 Task: Create a task  Implement a new remote access system for a company's employees , assign it to team member softage.1@softage.net in the project AgileHaven and update the status of the task to  On Track  , set the priority of the task to High
Action: Mouse moved to (96, 74)
Screenshot: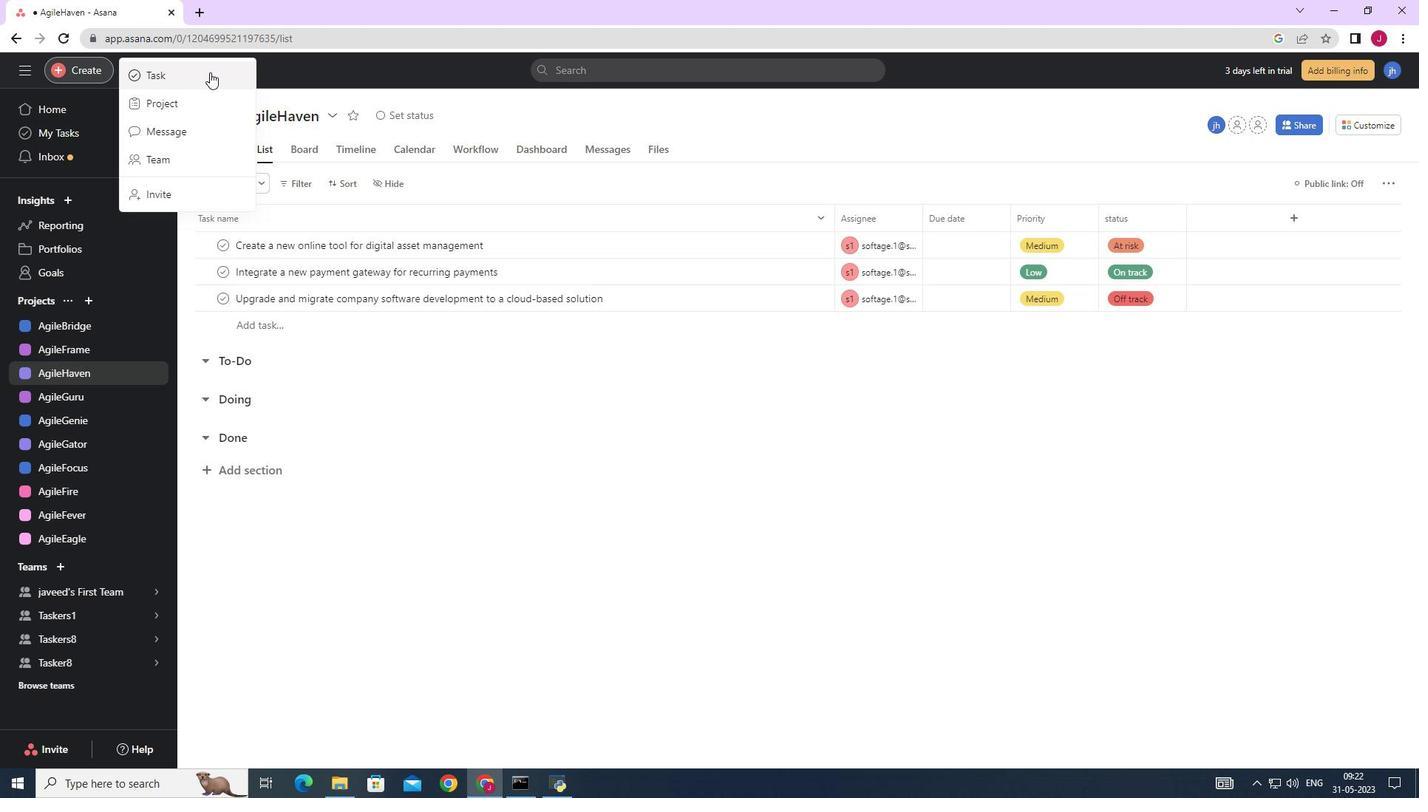 
Action: Mouse pressed left at (96, 74)
Screenshot: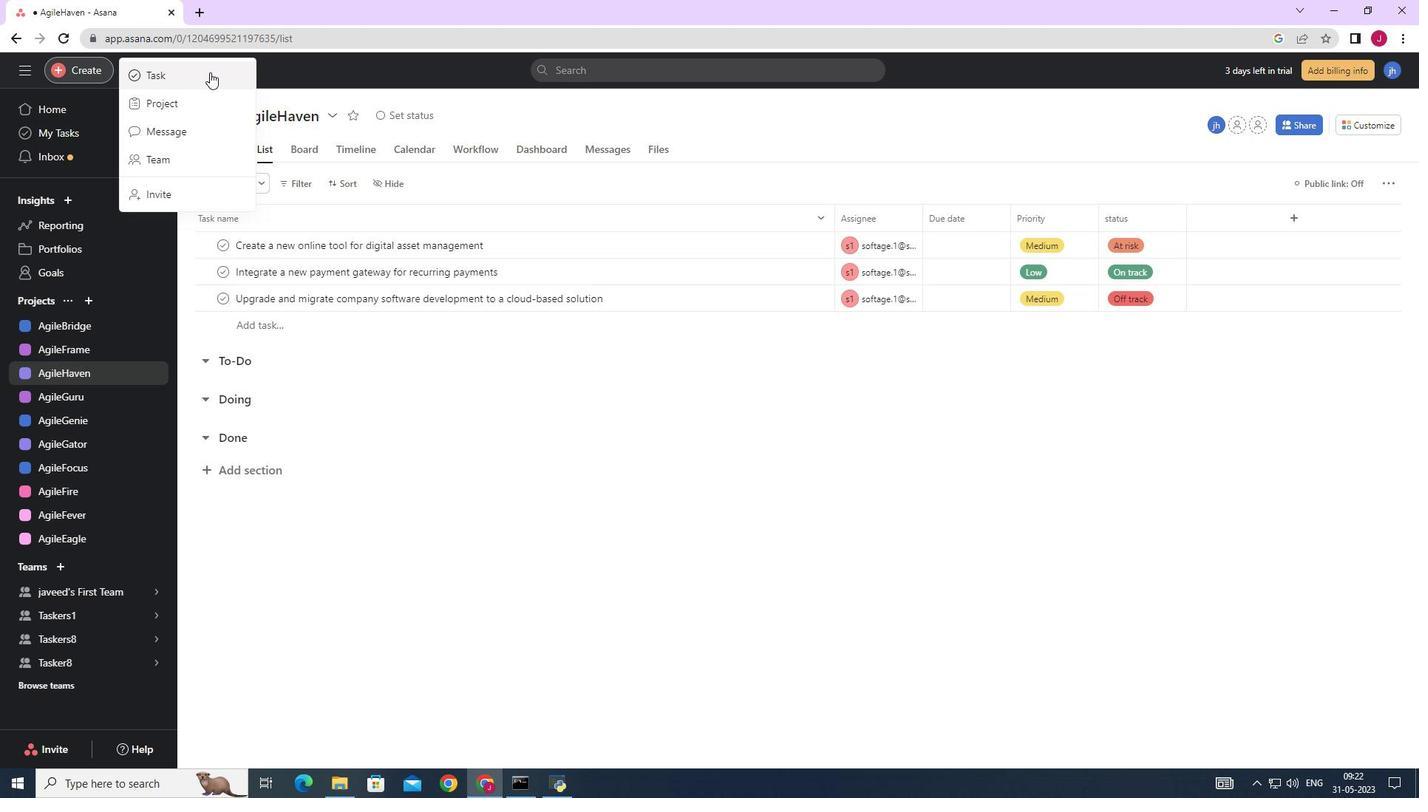 
Action: Mouse moved to (209, 72)
Screenshot: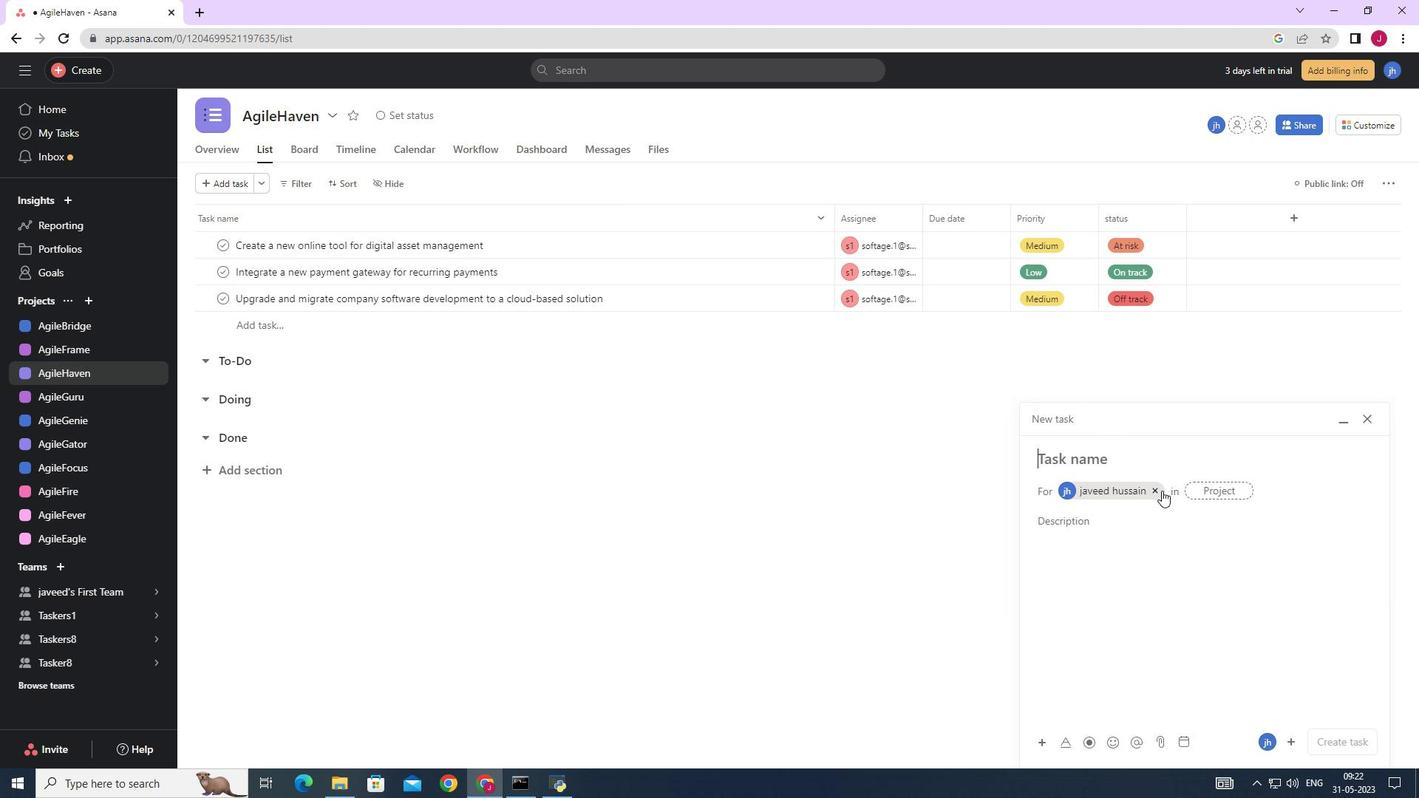 
Action: Mouse pressed left at (209, 72)
Screenshot: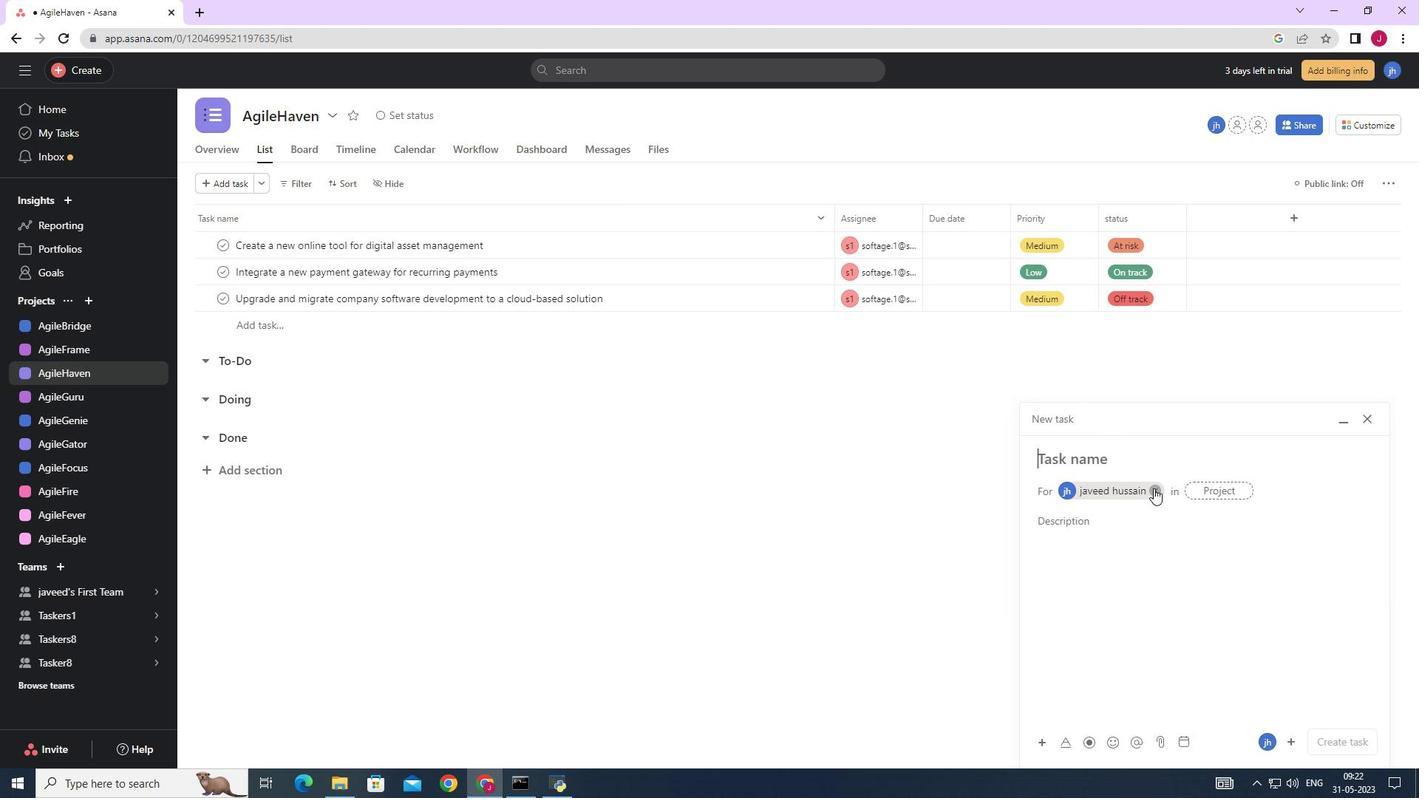 
Action: Mouse moved to (1153, 488)
Screenshot: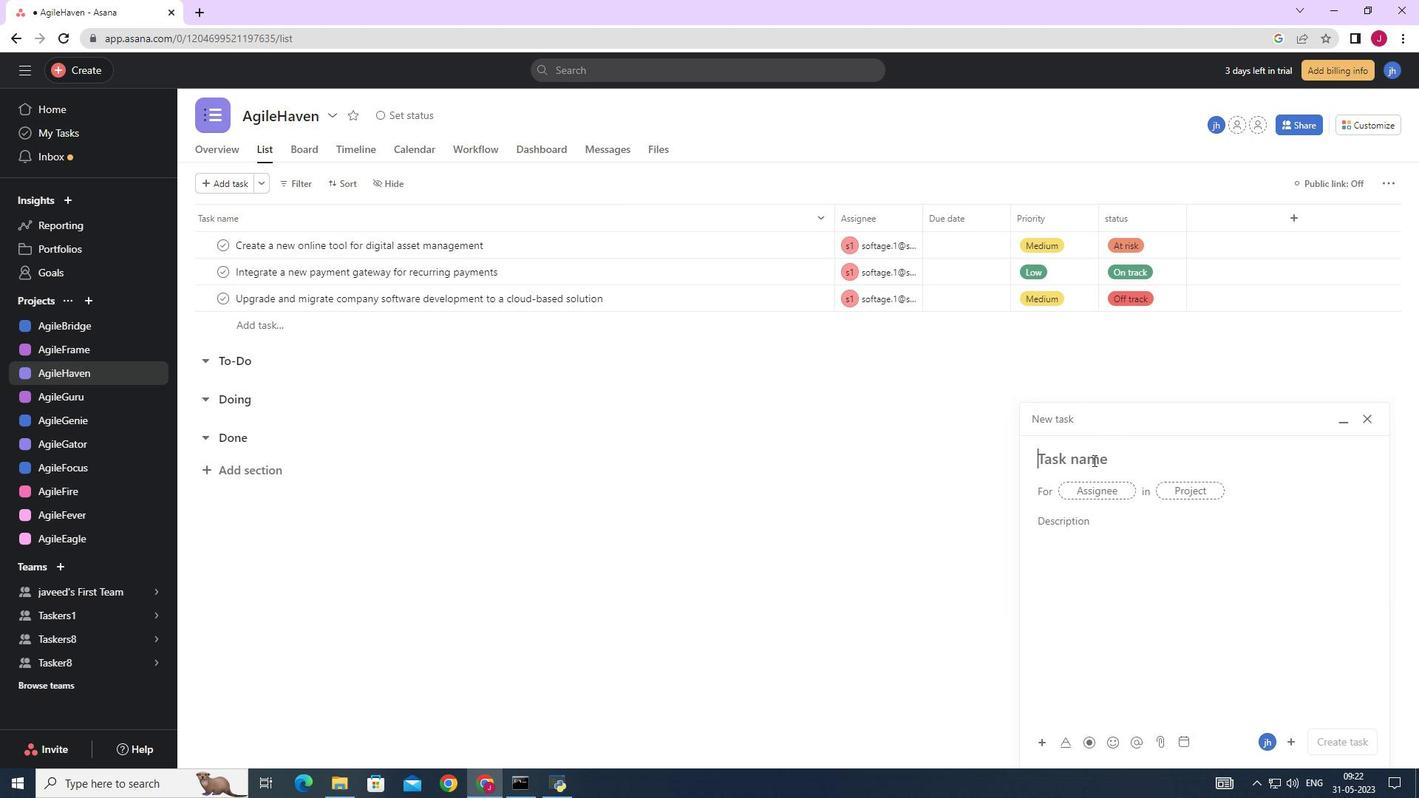 
Action: Mouse pressed left at (1153, 488)
Screenshot: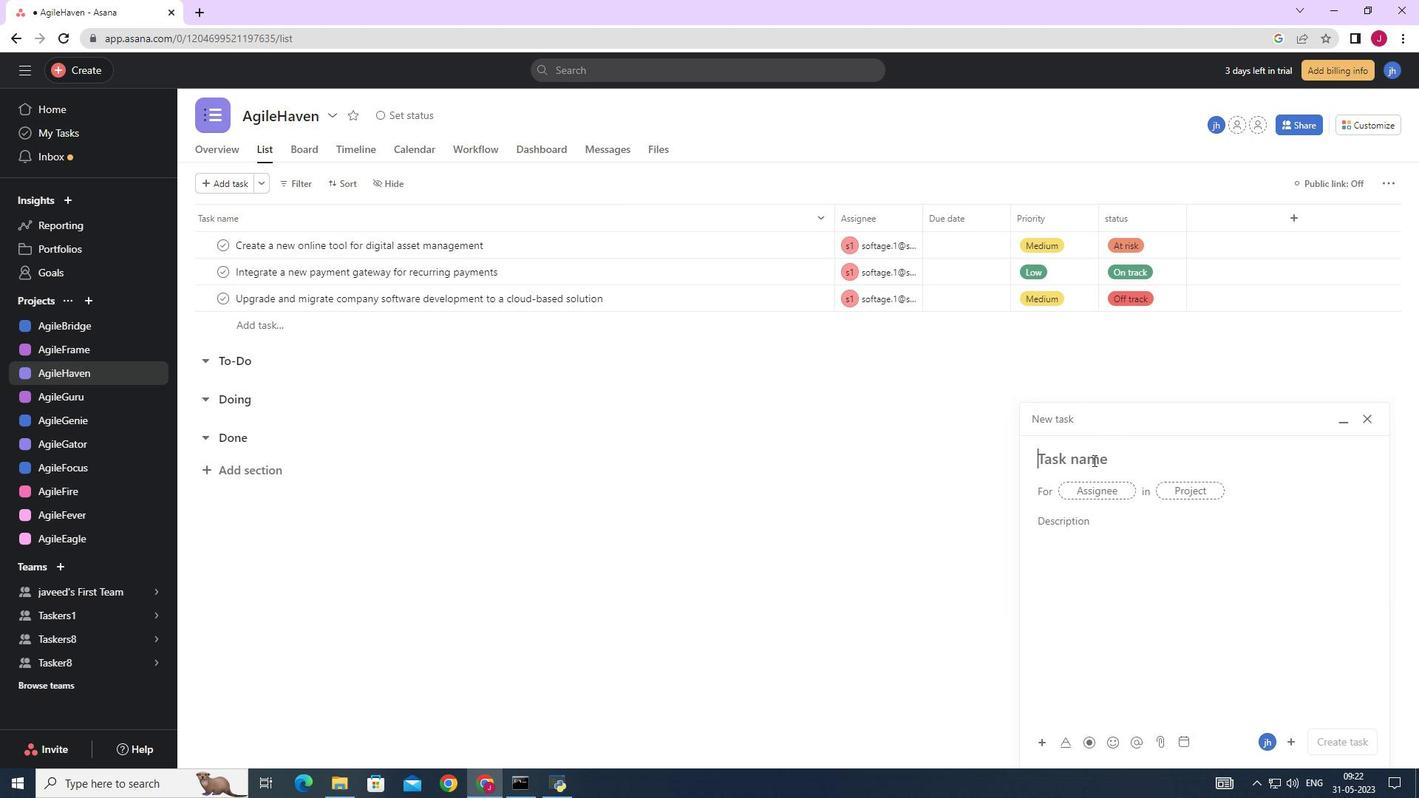 
Action: Mouse moved to (1093, 460)
Screenshot: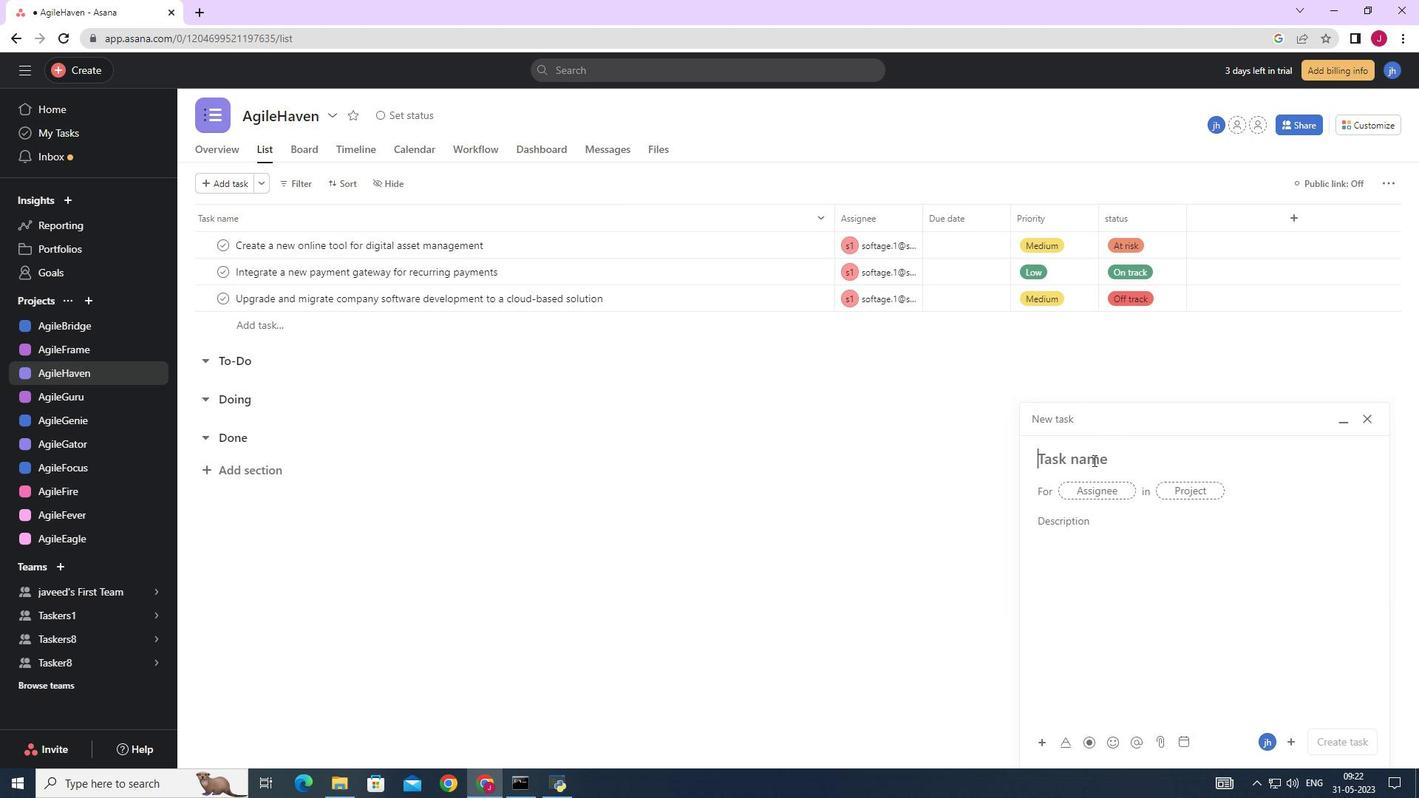 
Action: Mouse pressed left at (1093, 460)
Screenshot: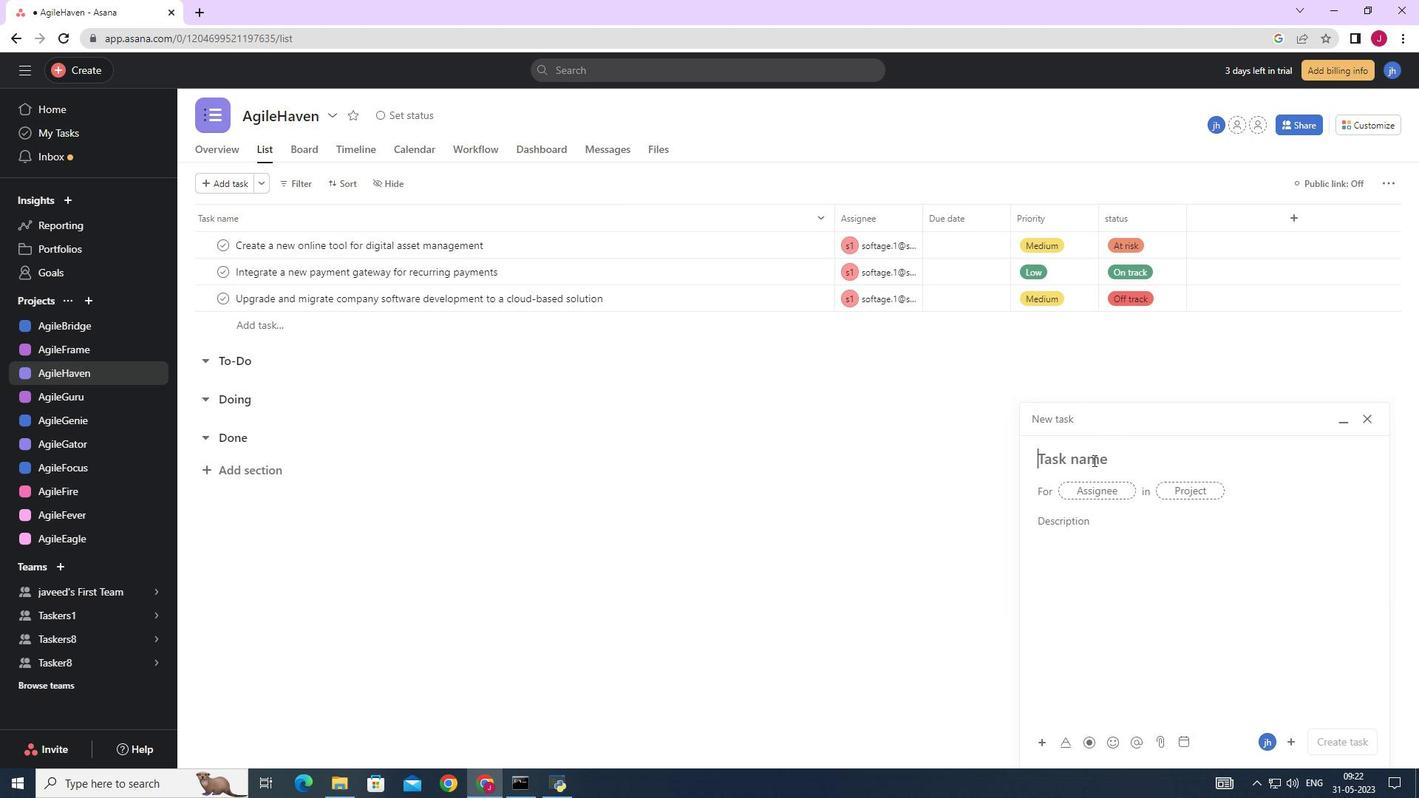 
Action: Key pressed <Key.caps_lock>I<Key.caps_lock>mplement<Key.space>a<Key.space>new<Key.space>remote<Key.space>access<Key.space>system<Key.space>for<Key.space>a<Key.space>companys<Key.space>
Screenshot: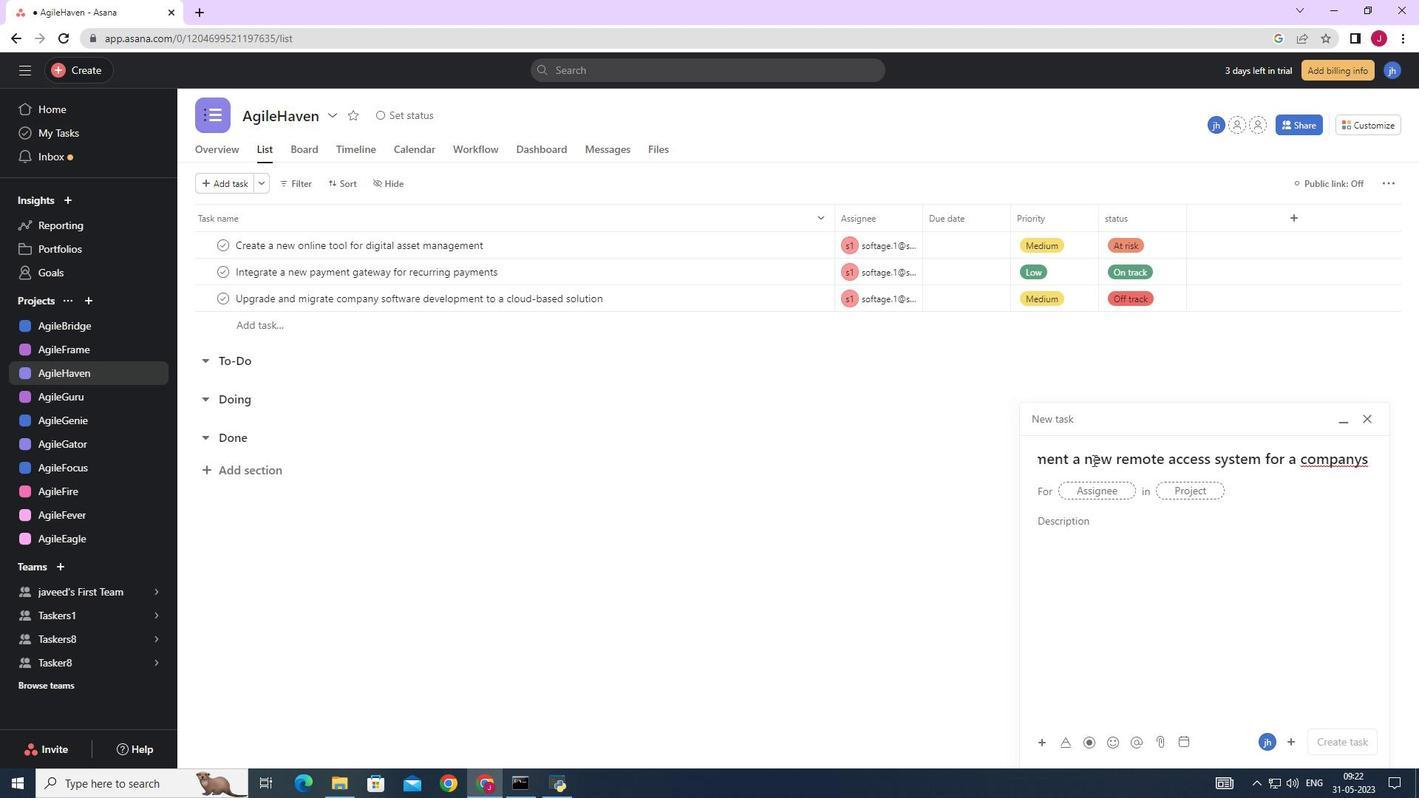 
Action: Mouse moved to (1351, 459)
Screenshot: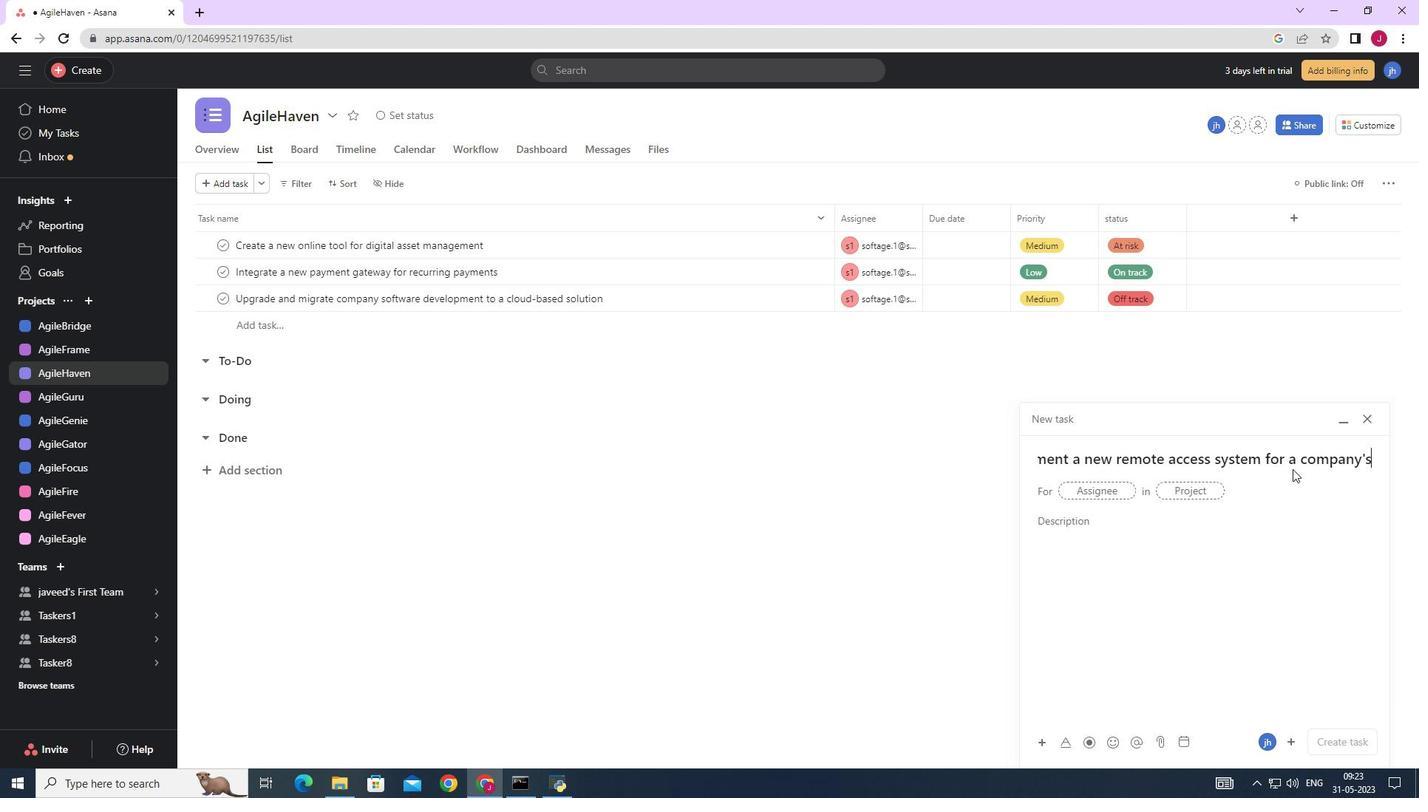 
Action: Mouse pressed right at (1351, 459)
Screenshot: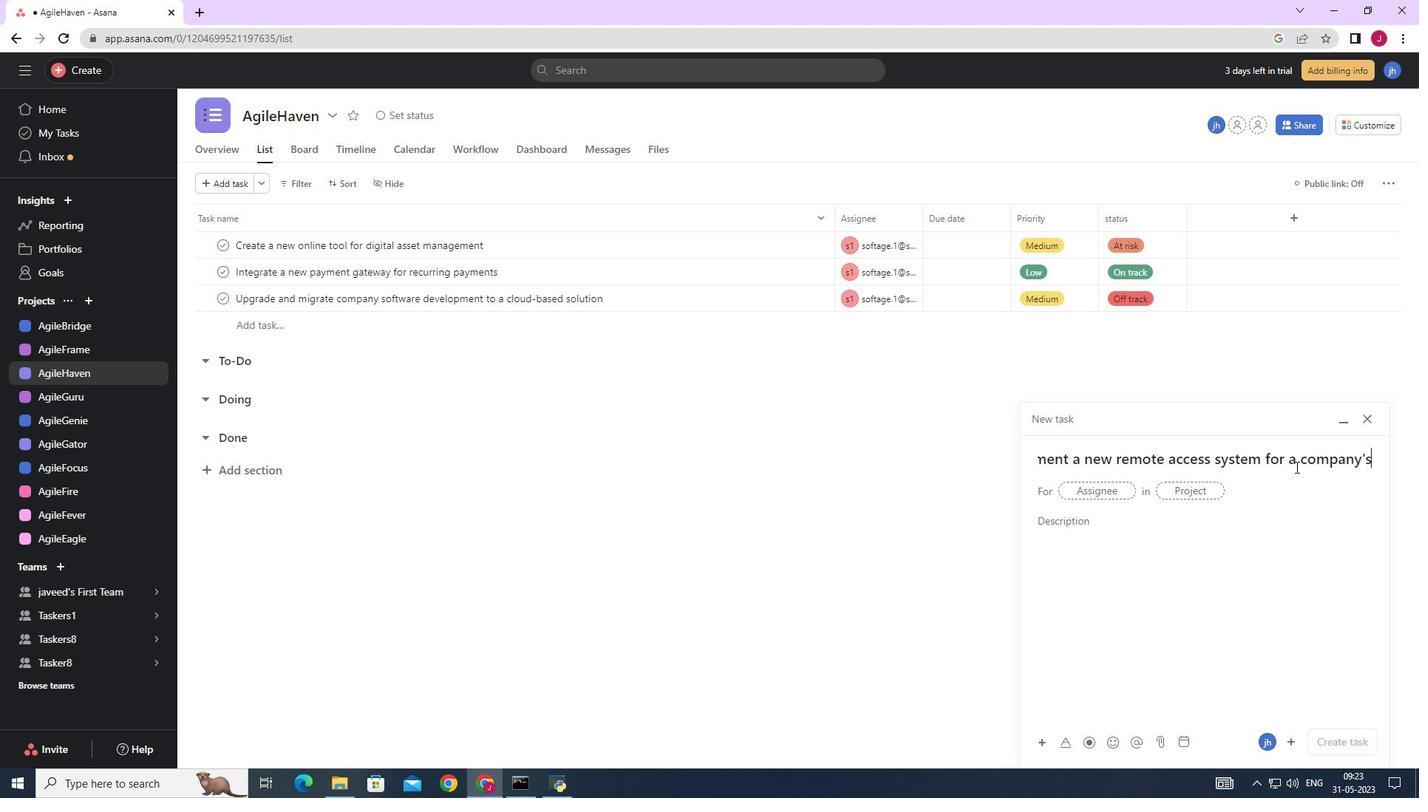 
Action: Mouse moved to (1282, 470)
Screenshot: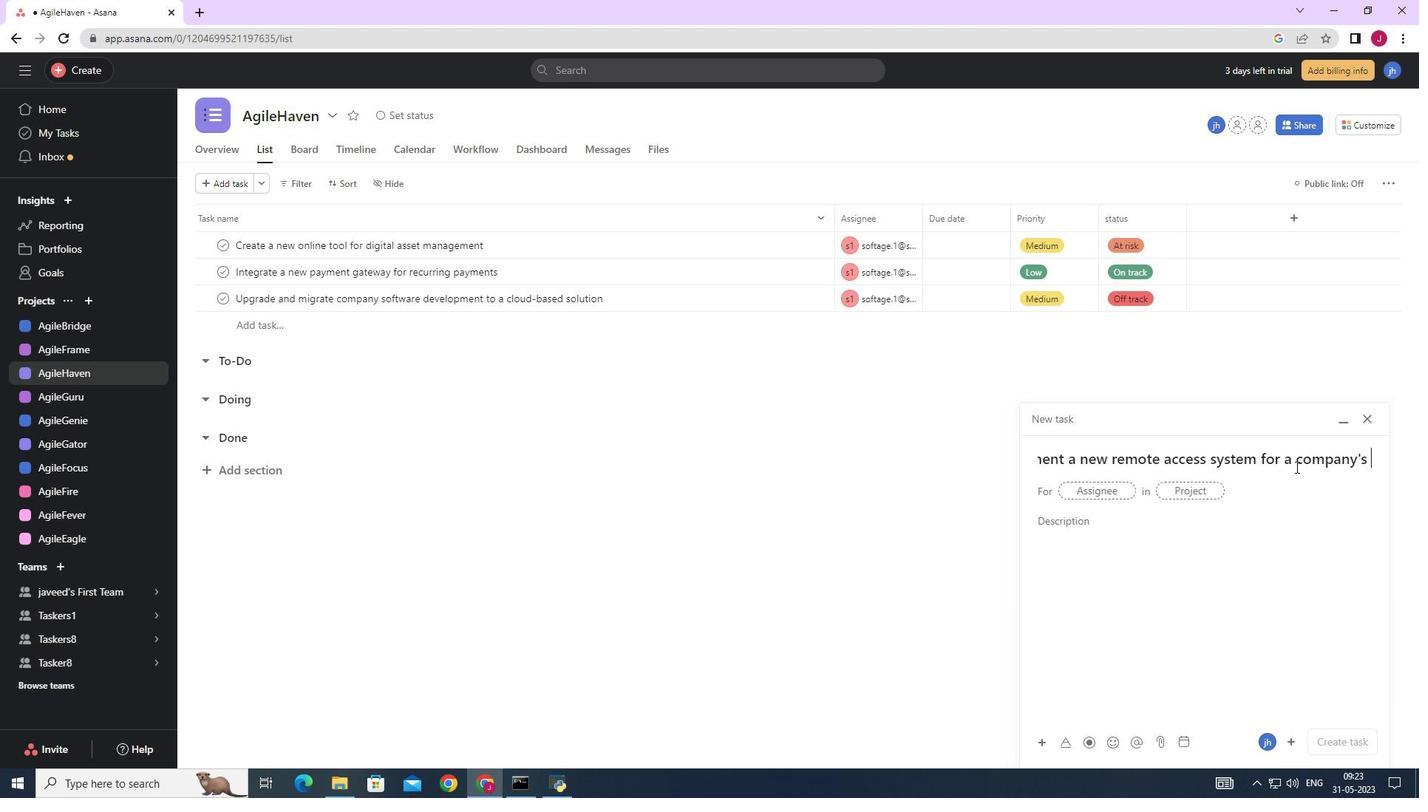 
Action: Mouse pressed left at (1282, 470)
Screenshot: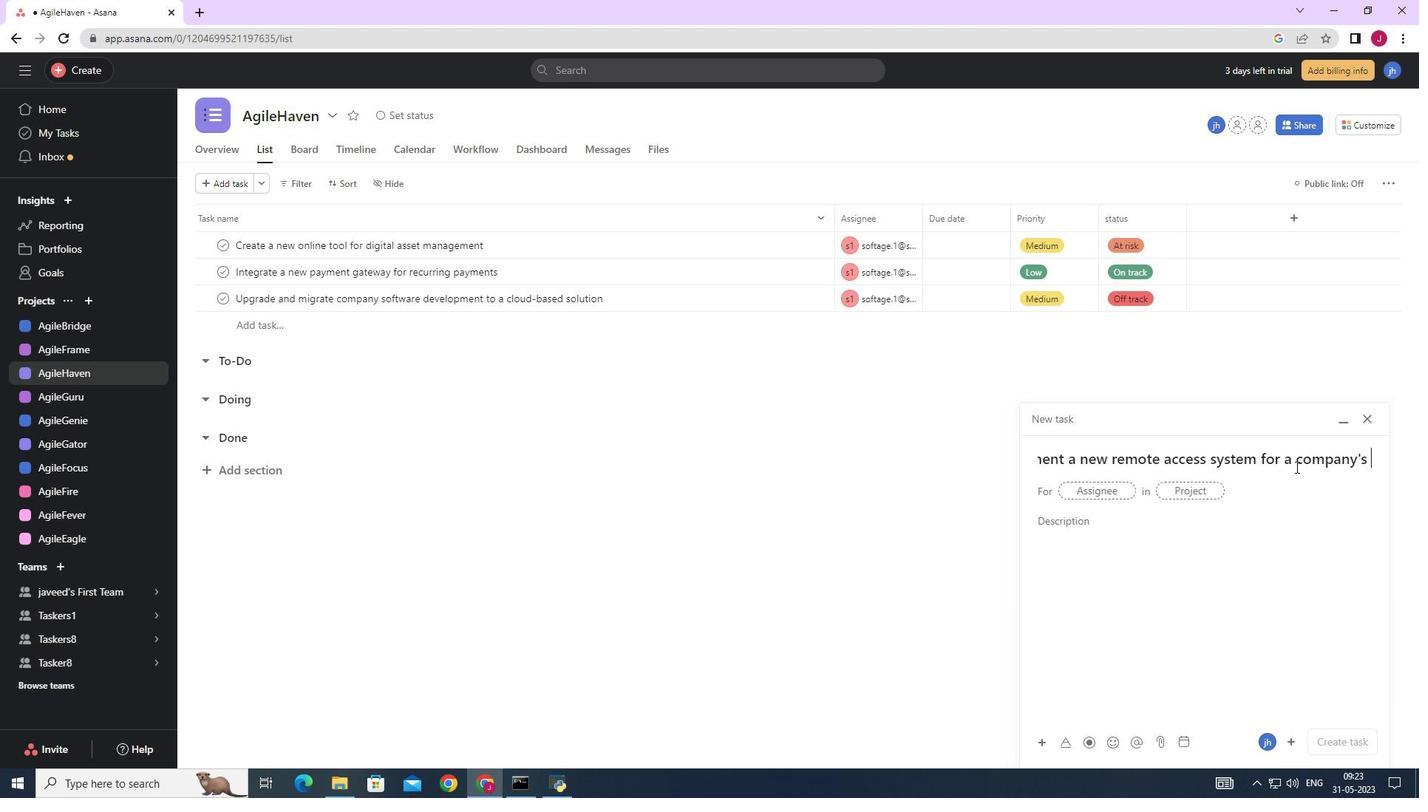 
Action: Mouse moved to (1295, 467)
Screenshot: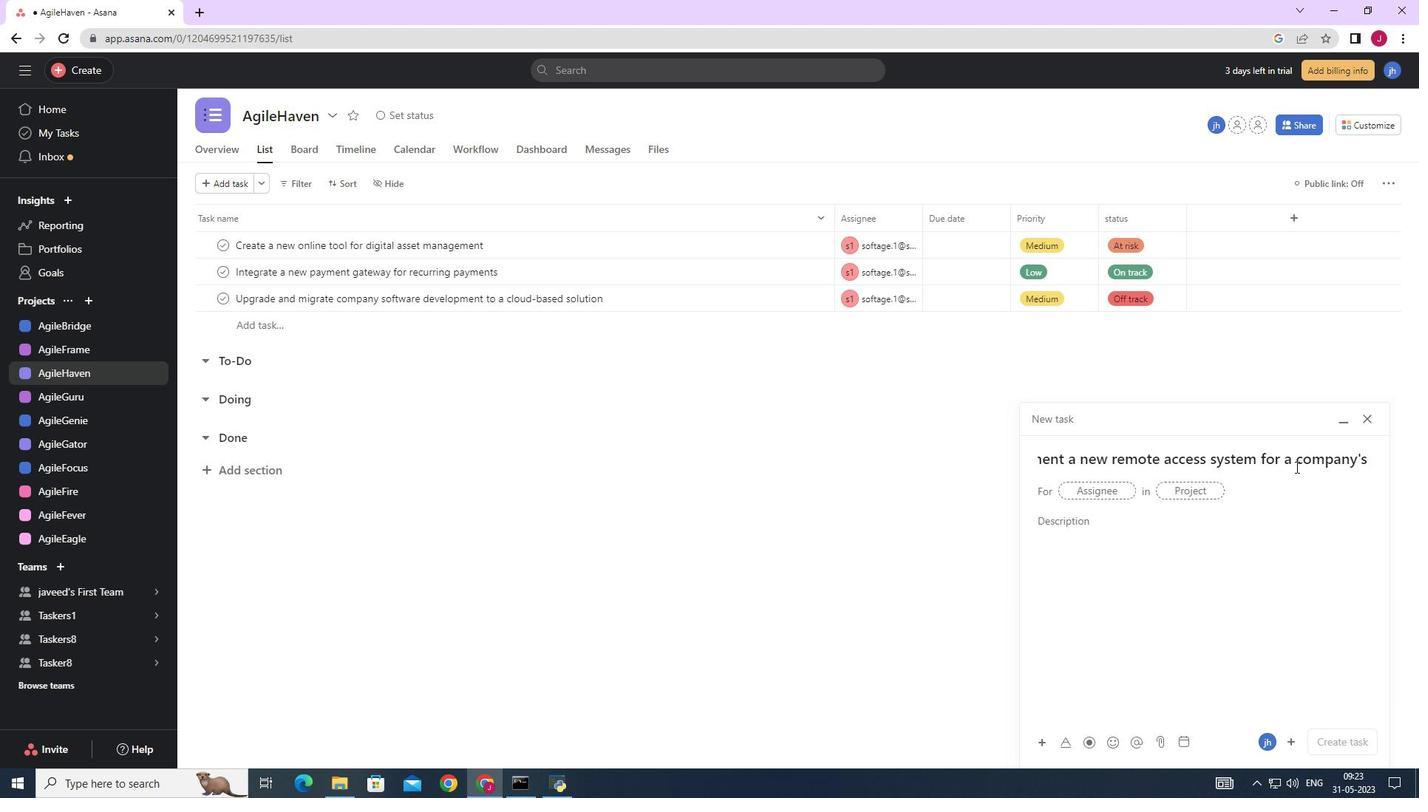
Action: Key pressed <Key.space>employees,
Screenshot: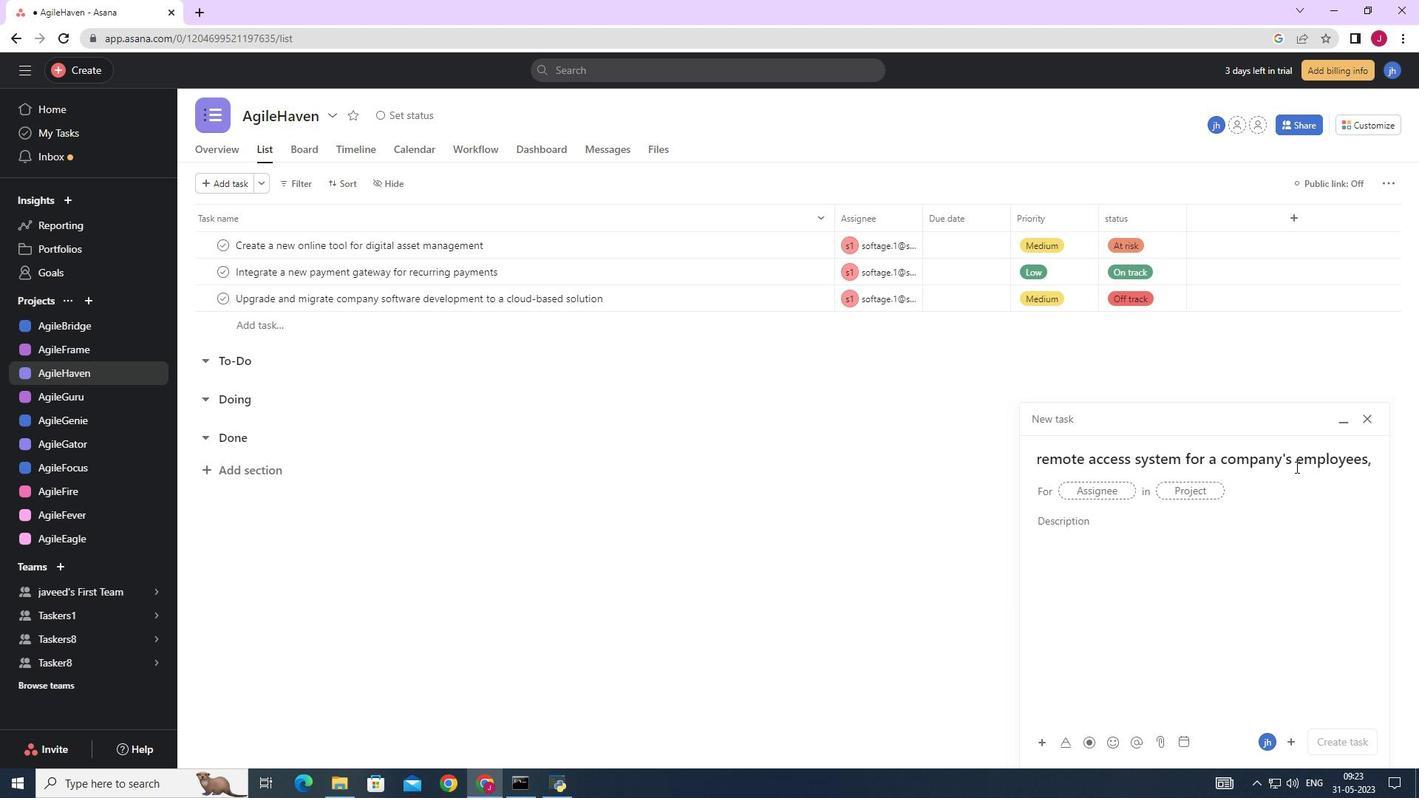 
Action: Mouse moved to (1106, 490)
Screenshot: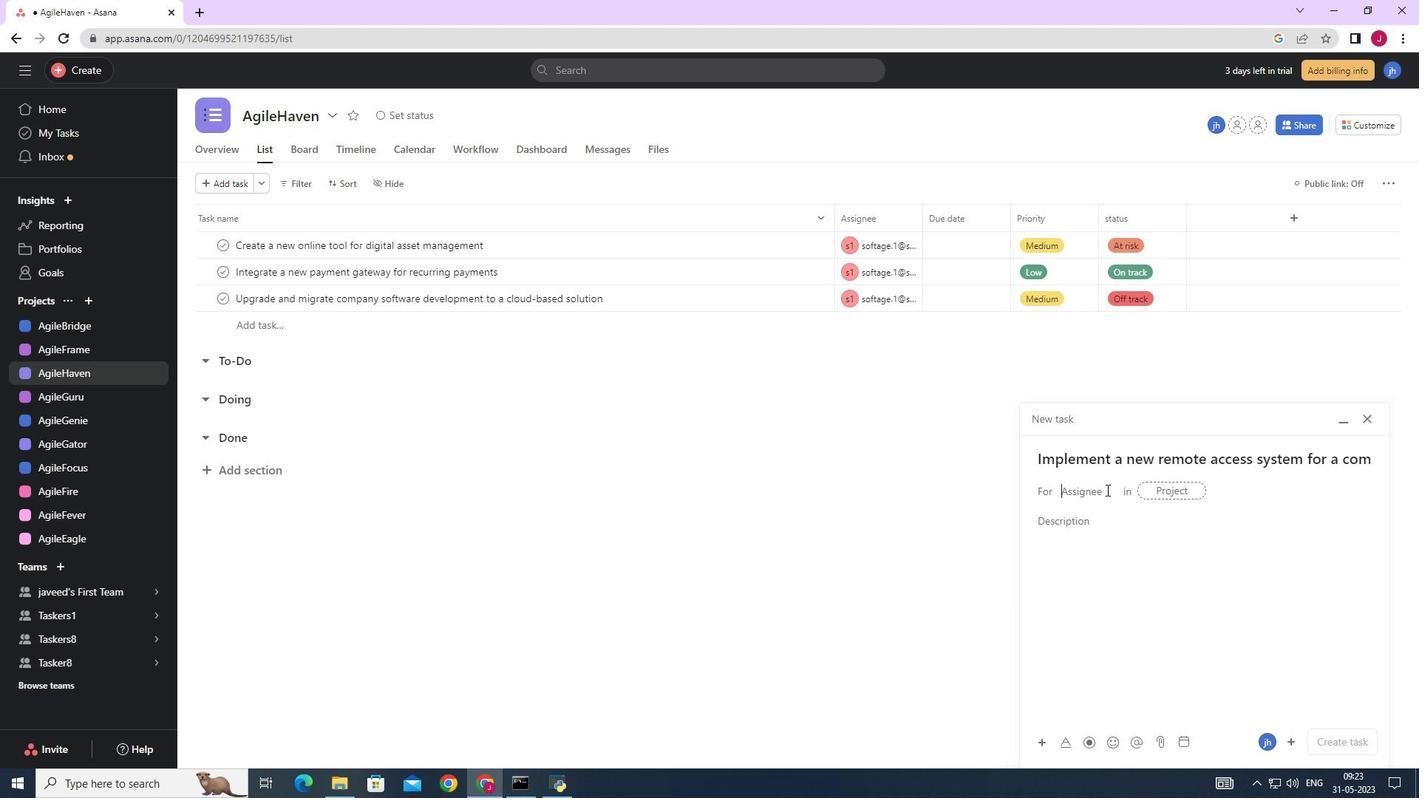 
Action: Mouse pressed left at (1106, 490)
Screenshot: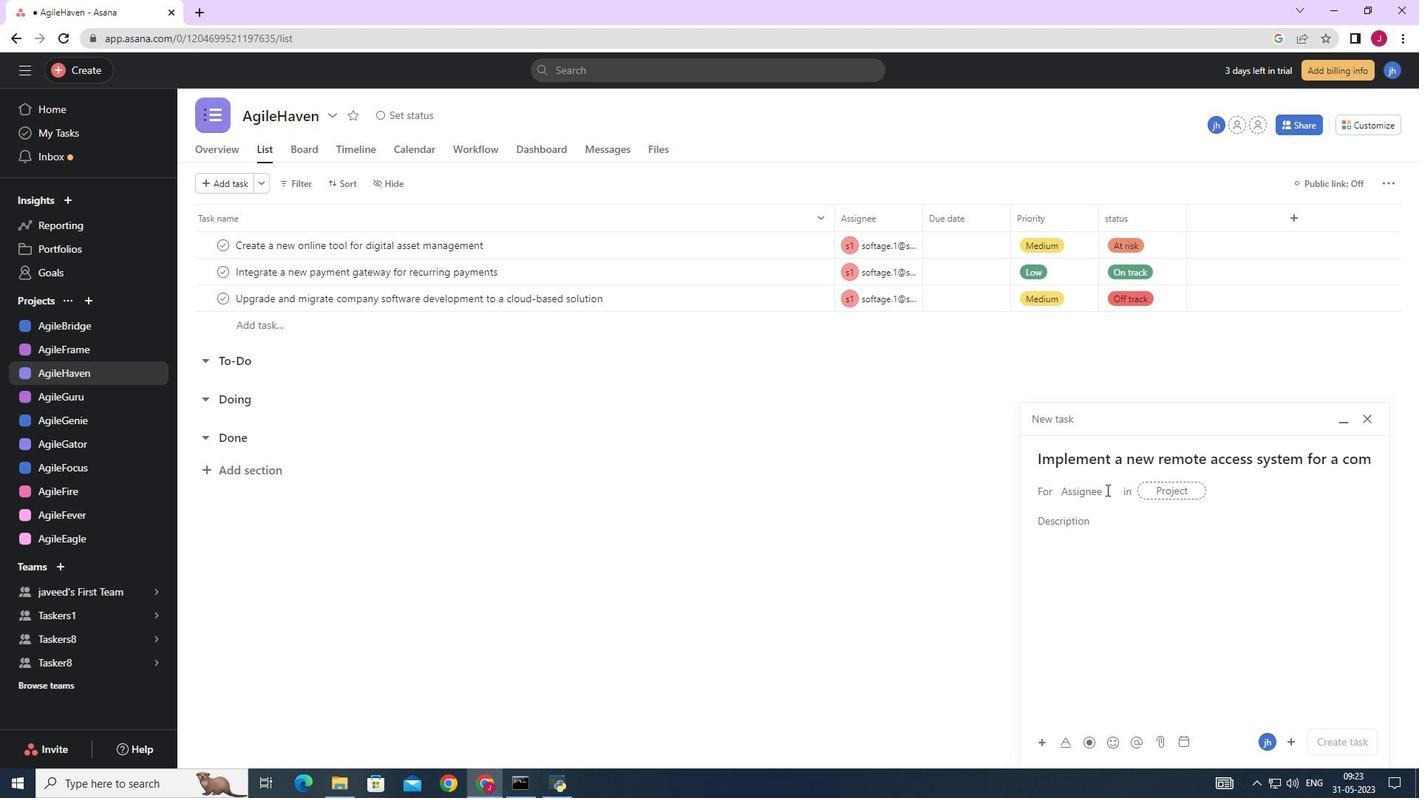 
Action: Key pressed softage.1
Screenshot: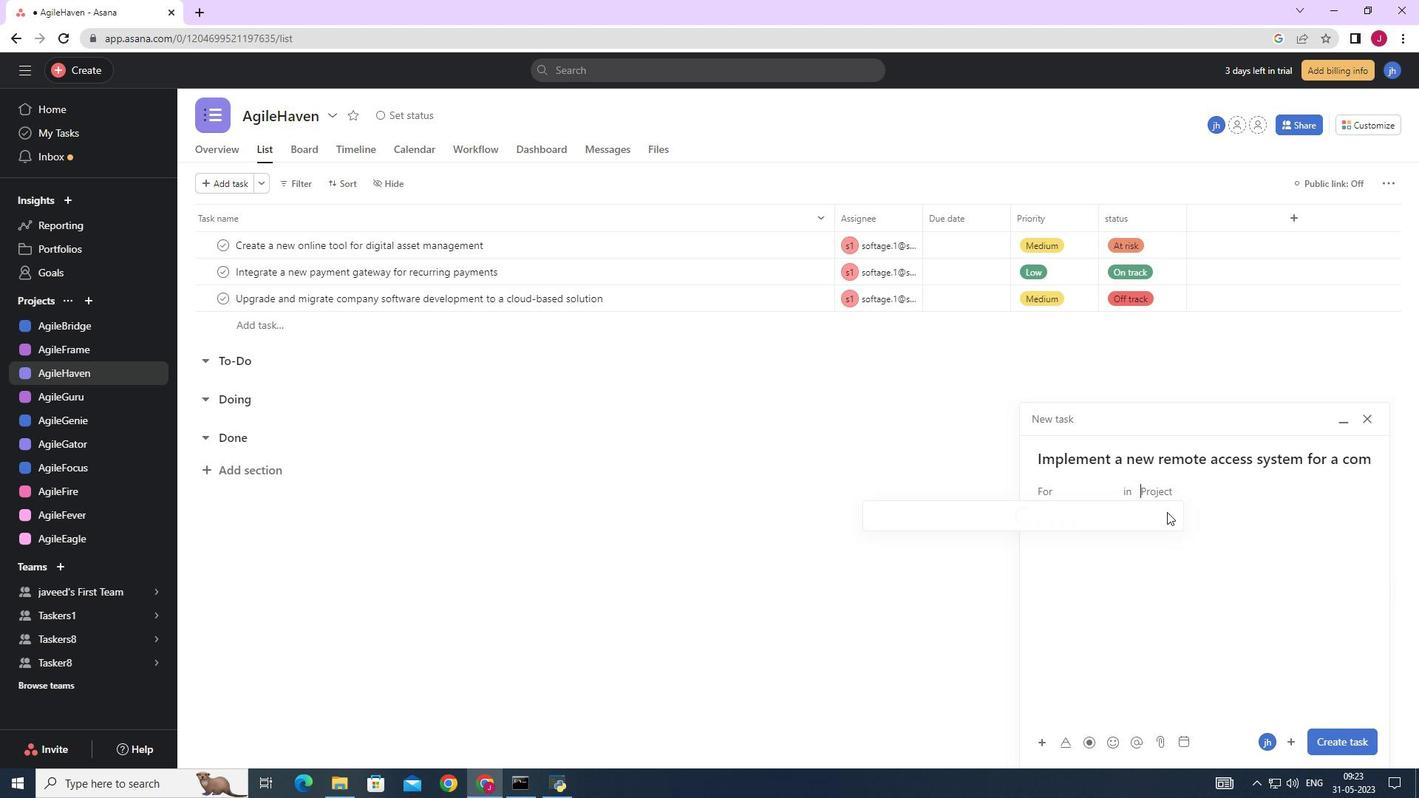 
Action: Mouse moved to (1166, 518)
Screenshot: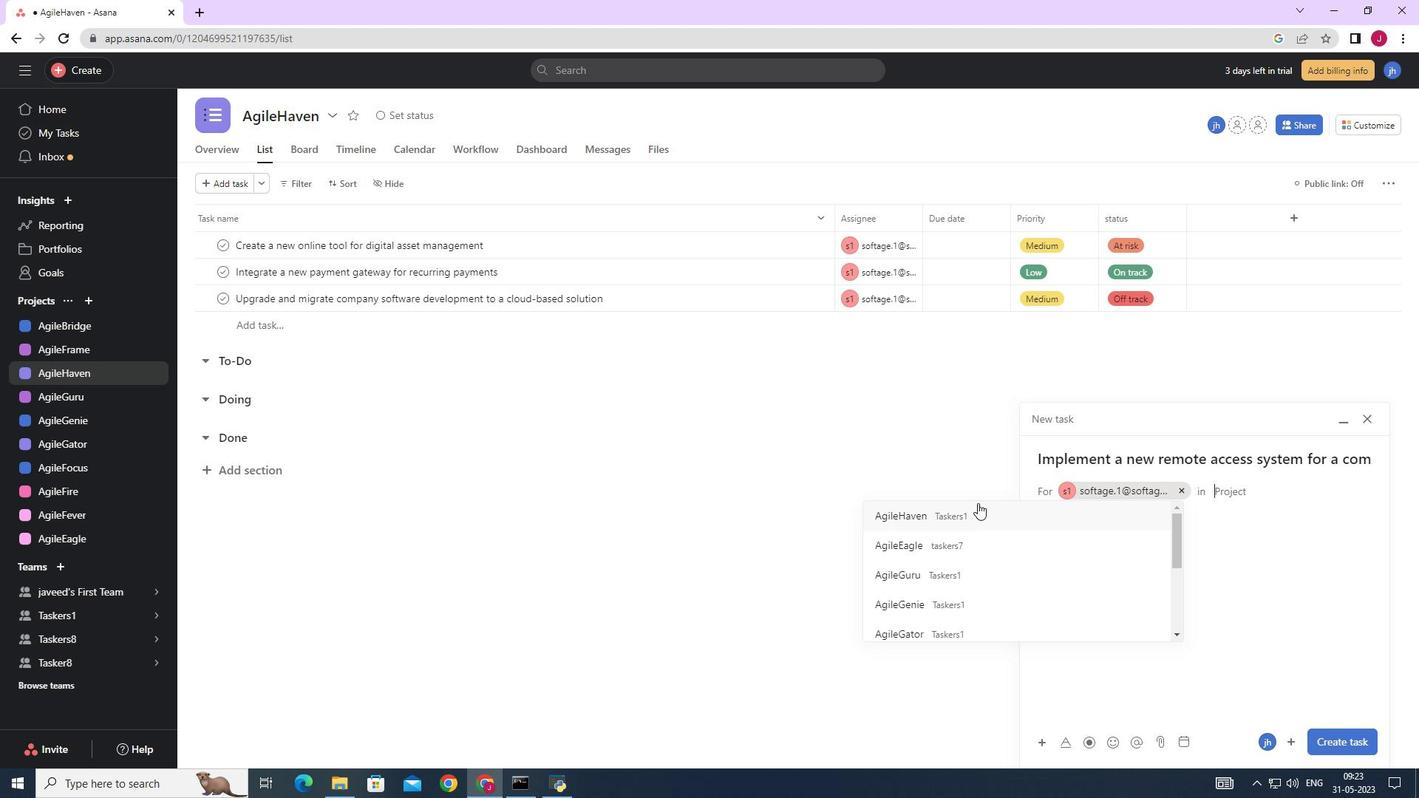 
Action: Mouse pressed left at (1166, 518)
Screenshot: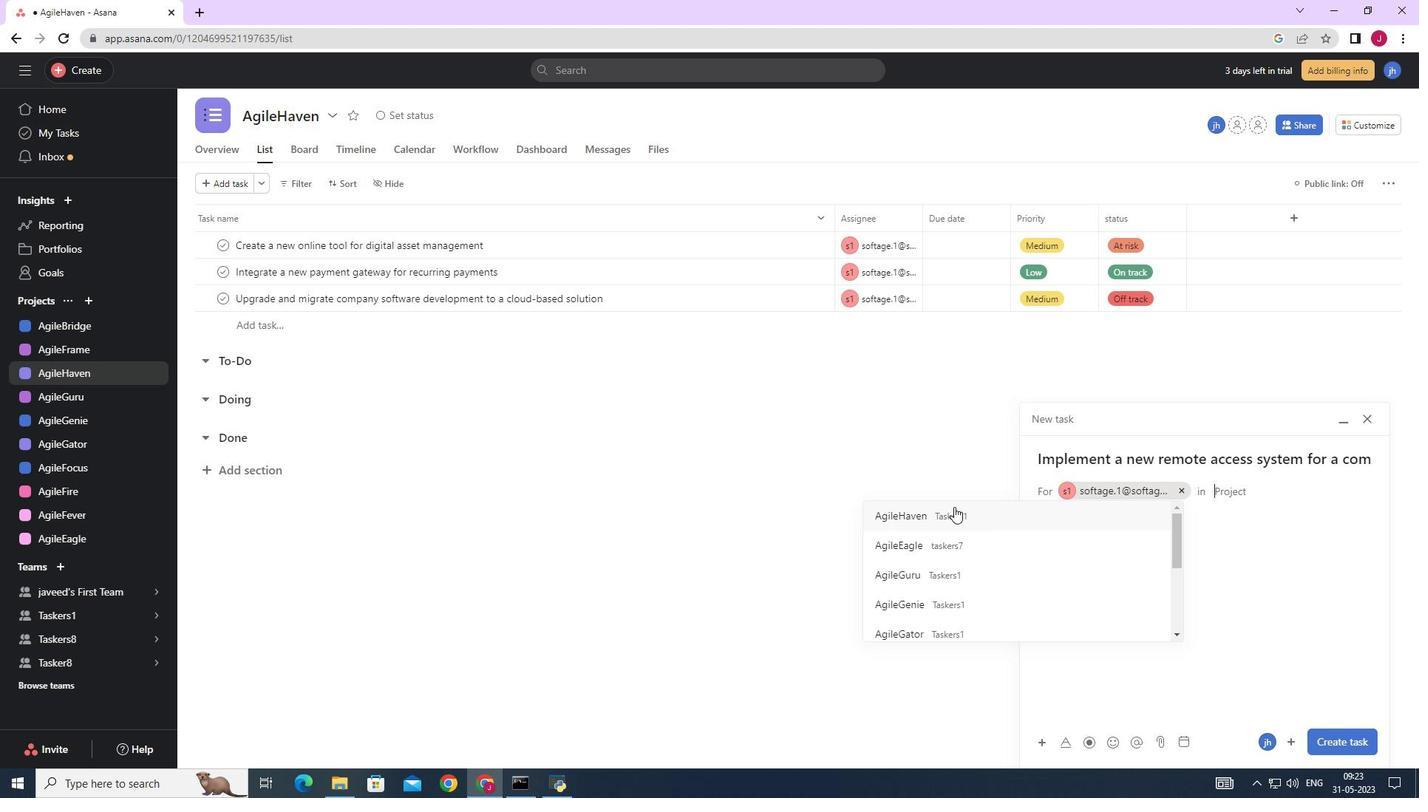
Action: Mouse moved to (927, 514)
Screenshot: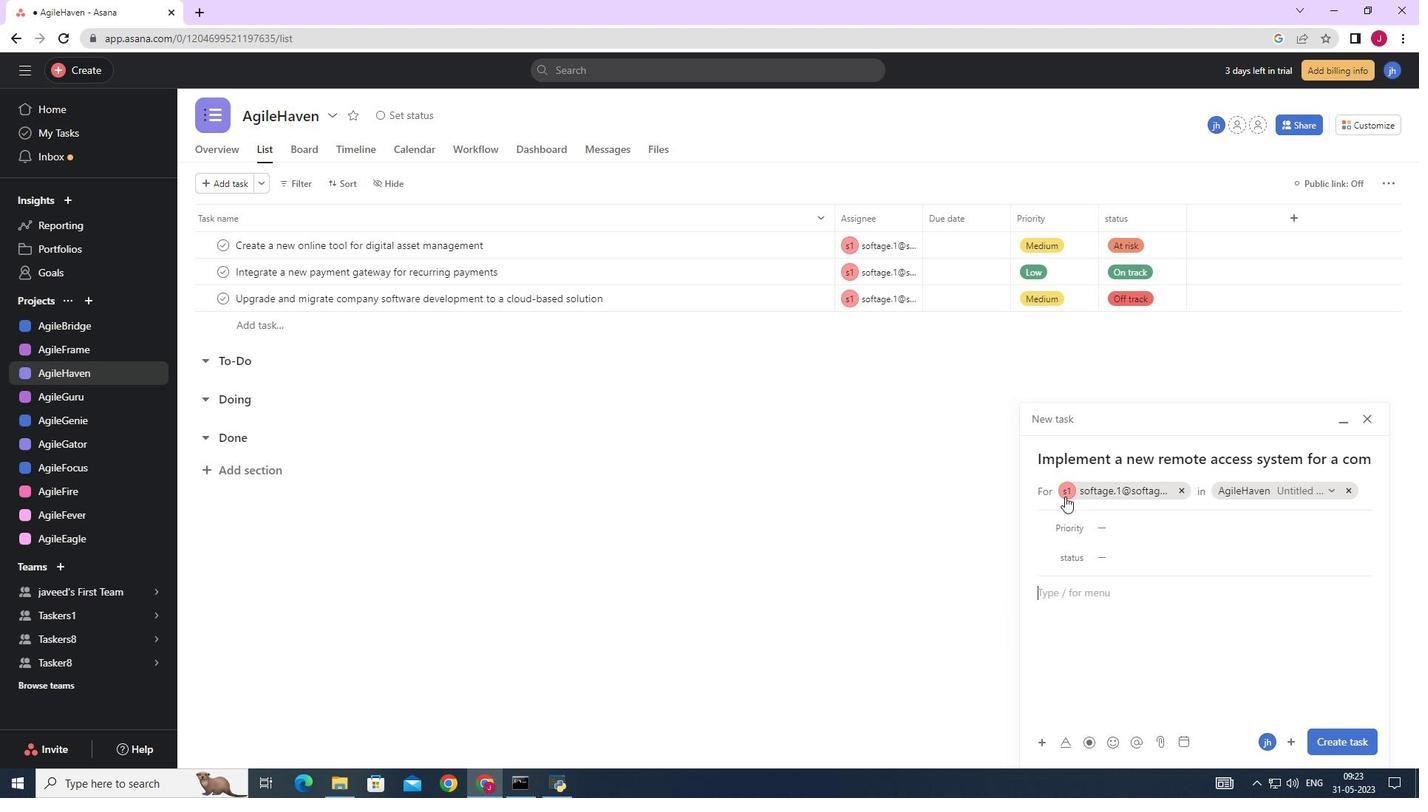 
Action: Mouse pressed left at (927, 514)
Screenshot: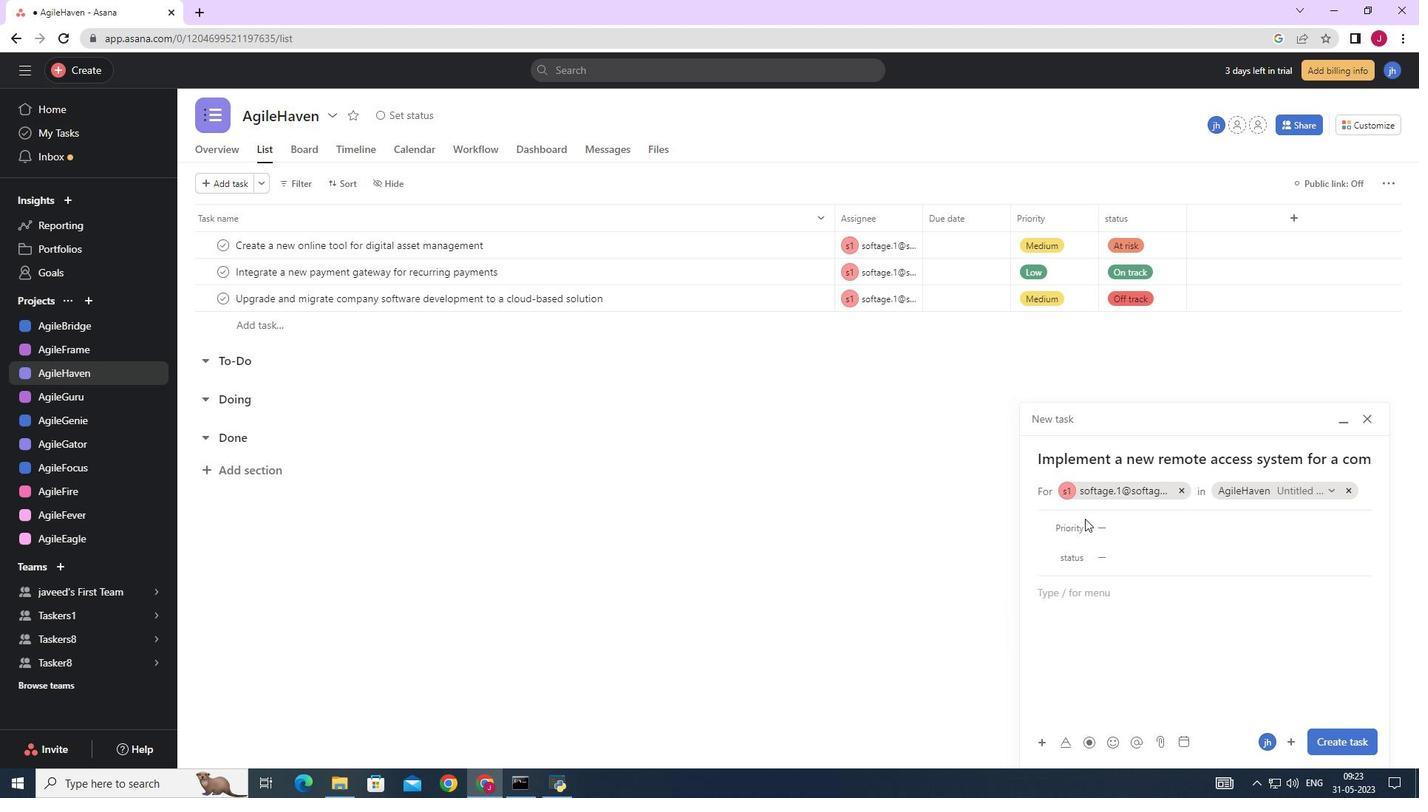 
Action: Mouse moved to (1100, 529)
Screenshot: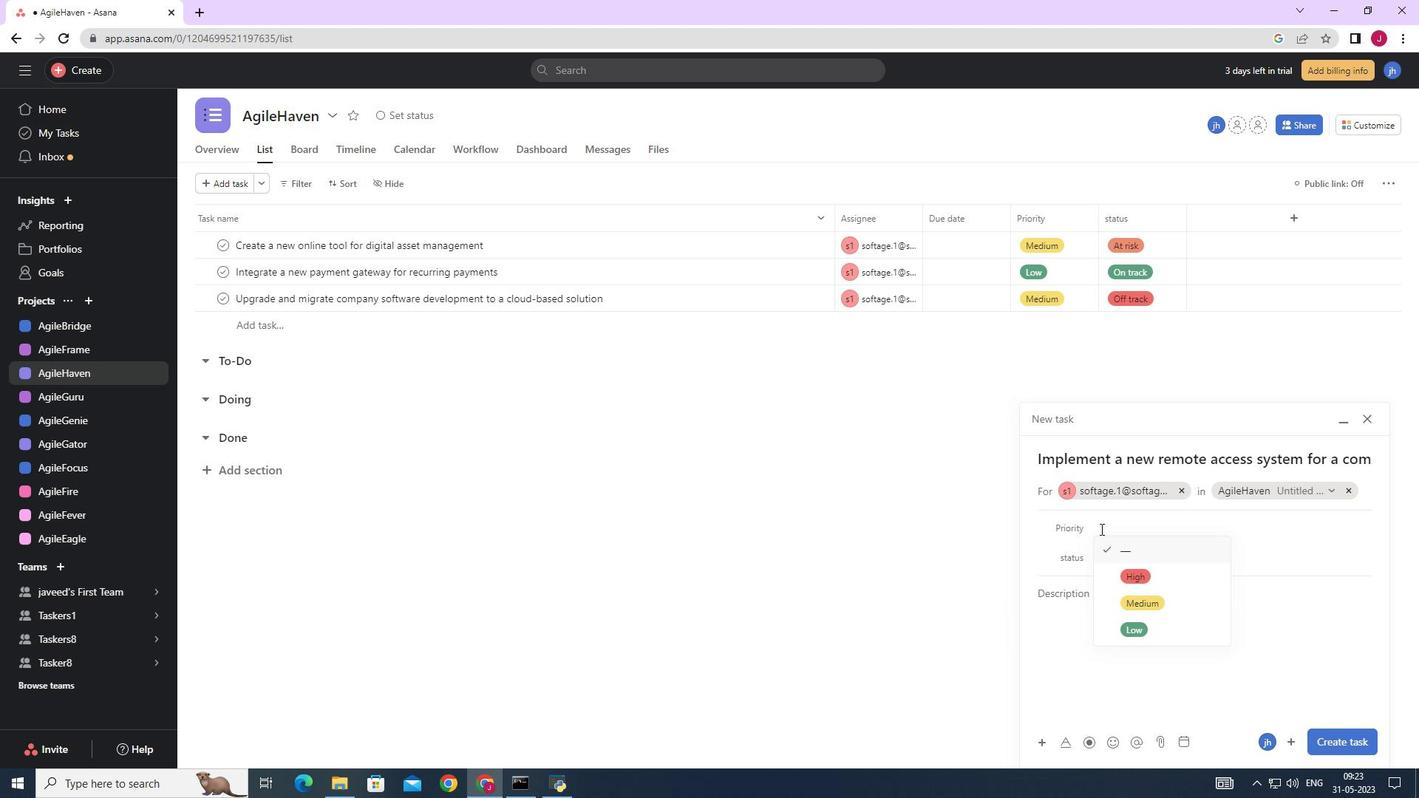 
Action: Mouse pressed left at (1100, 529)
Screenshot: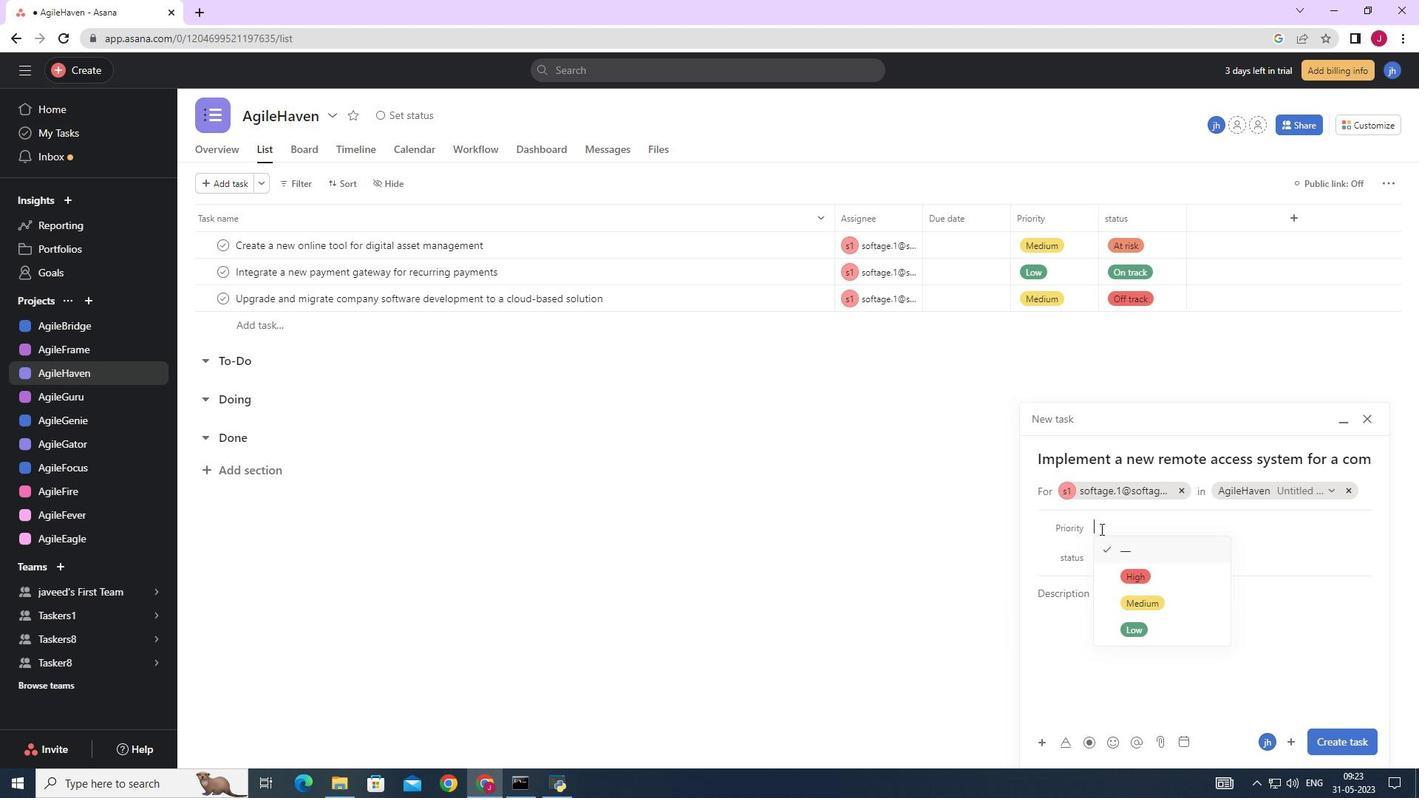 
Action: Mouse moved to (1133, 575)
Screenshot: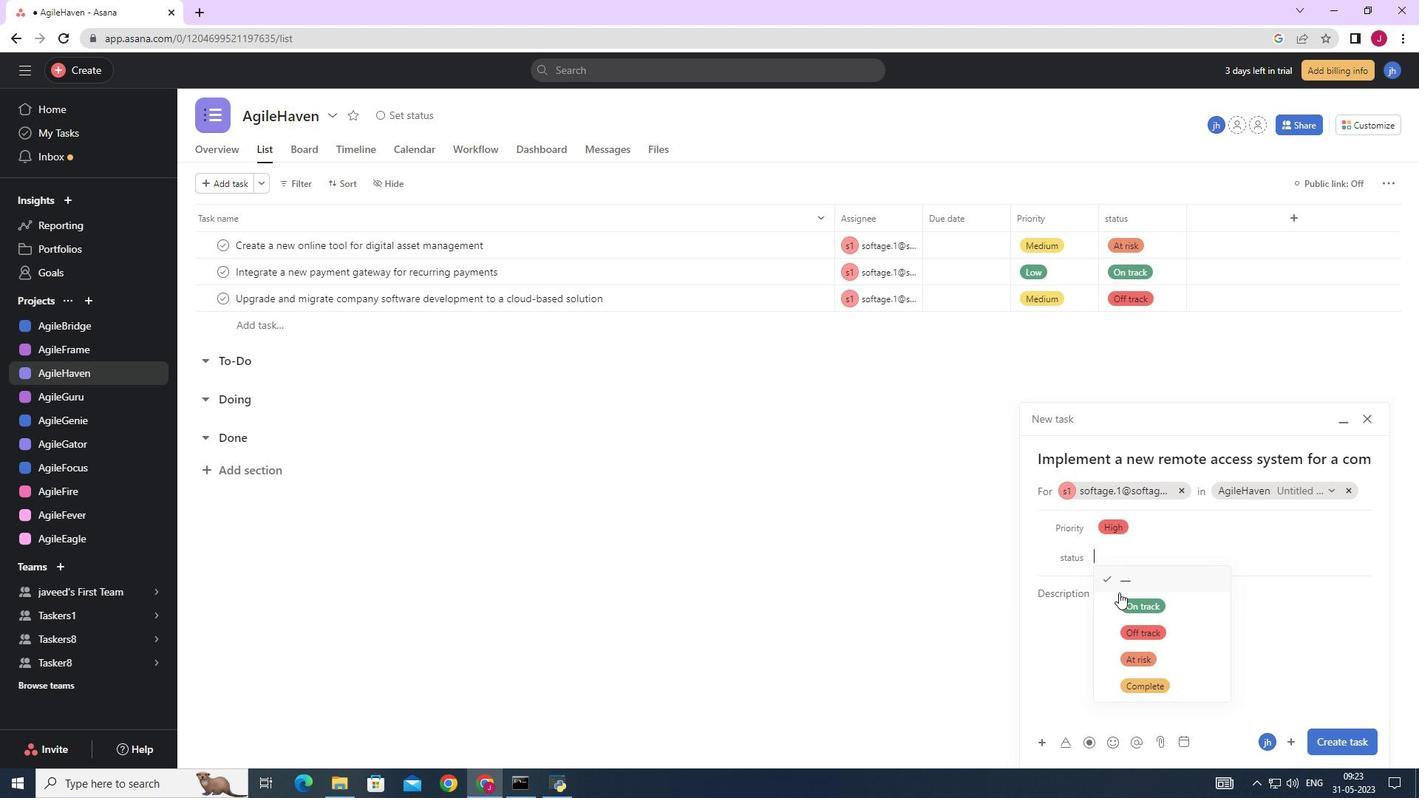 
Action: Mouse pressed left at (1133, 575)
Screenshot: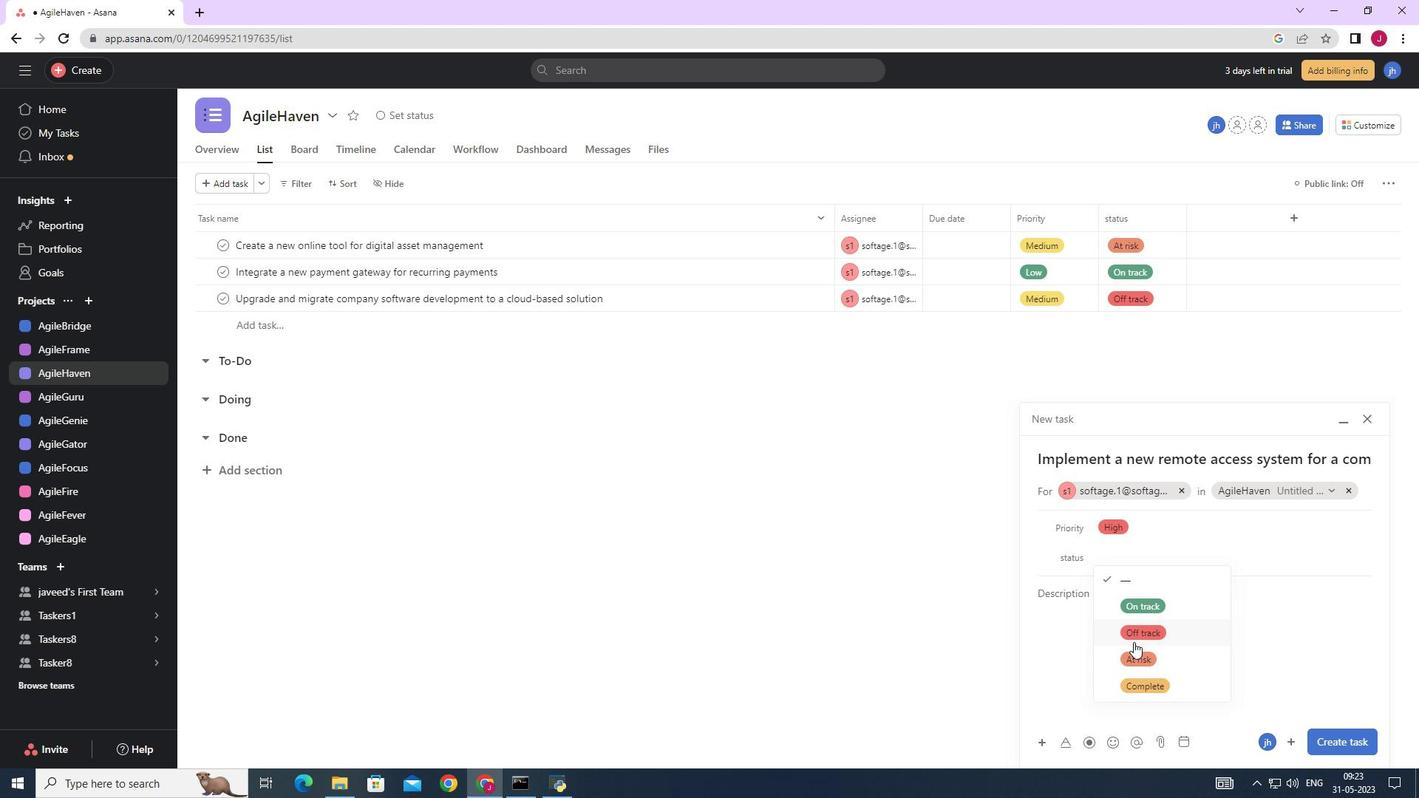 
Action: Mouse moved to (1118, 555)
Screenshot: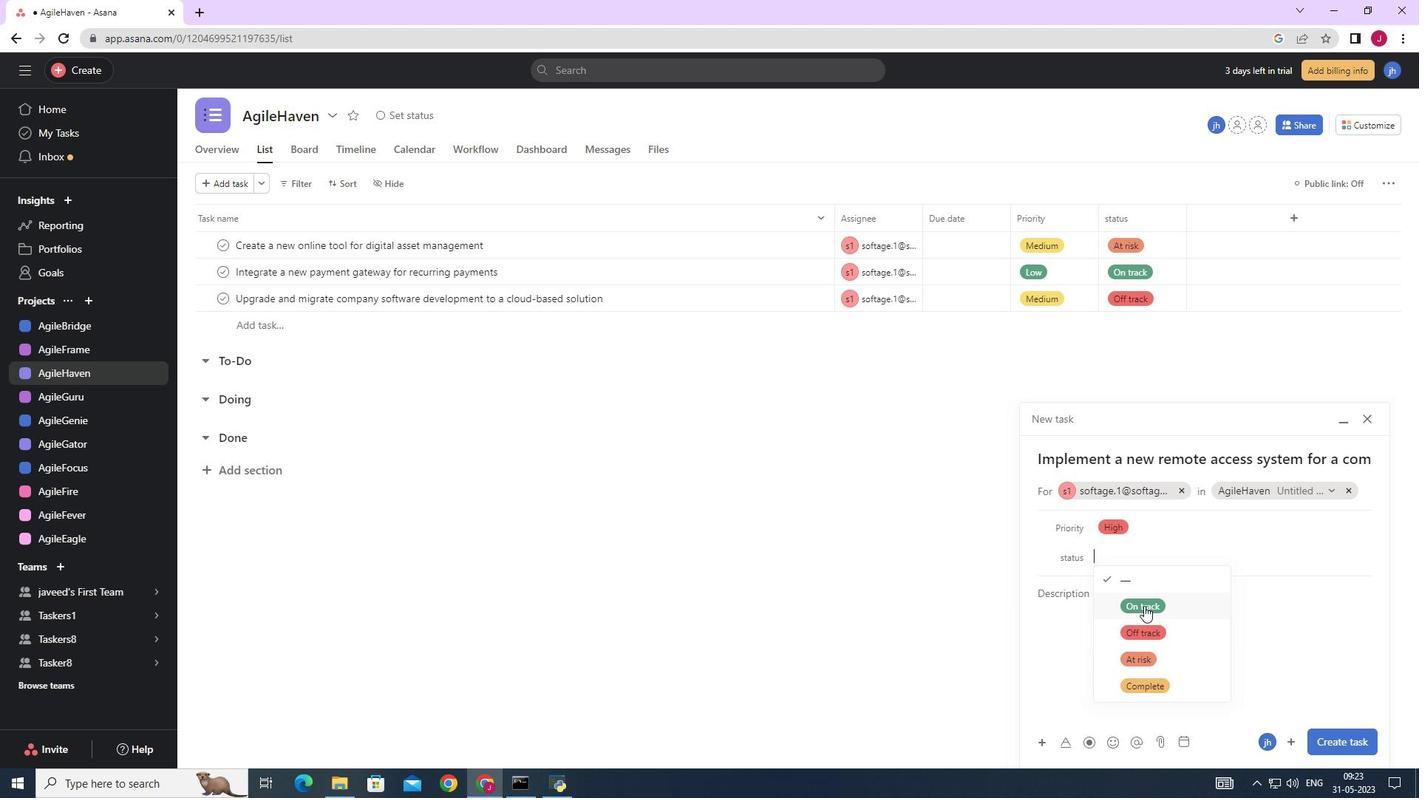 
Action: Mouse pressed left at (1118, 555)
Screenshot: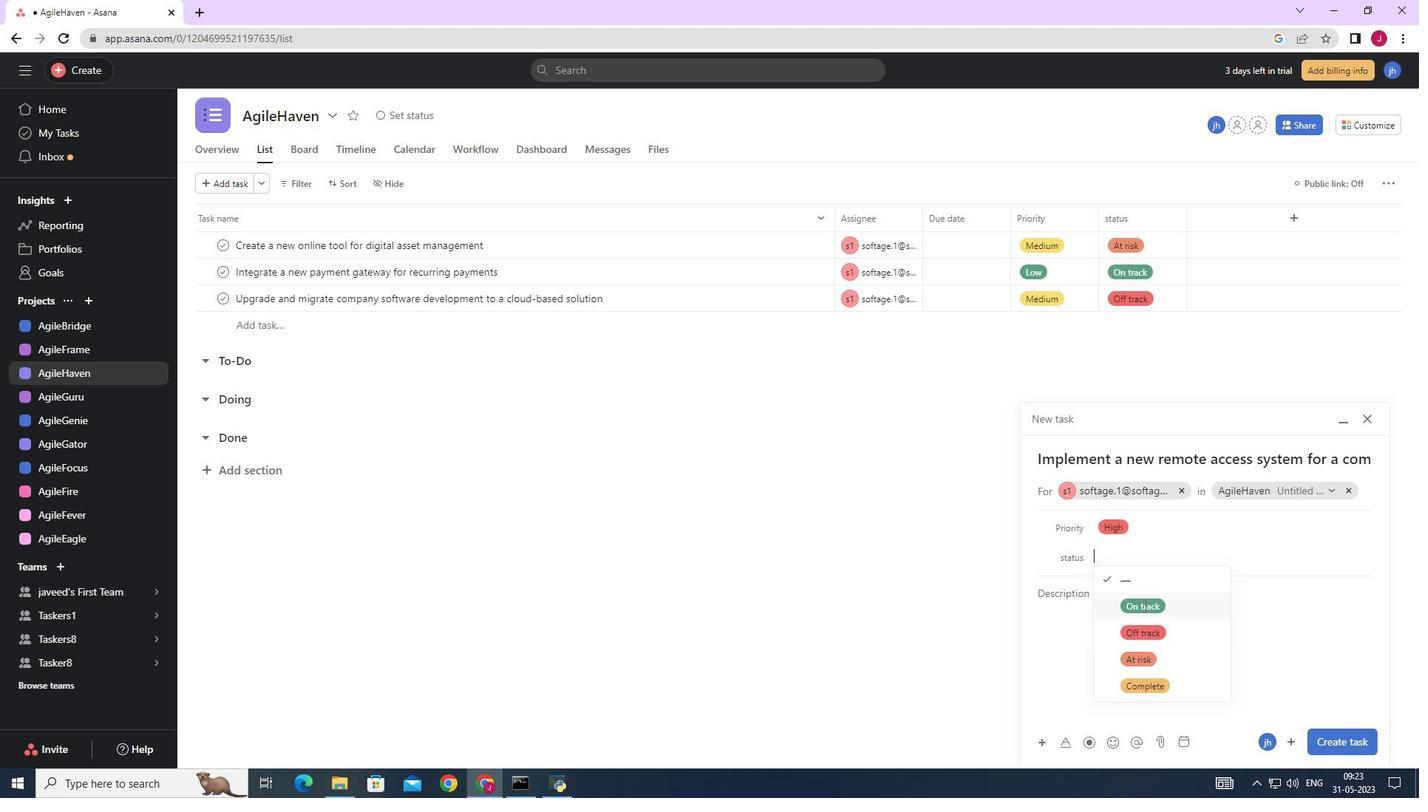 
Action: Mouse moved to (1144, 606)
Screenshot: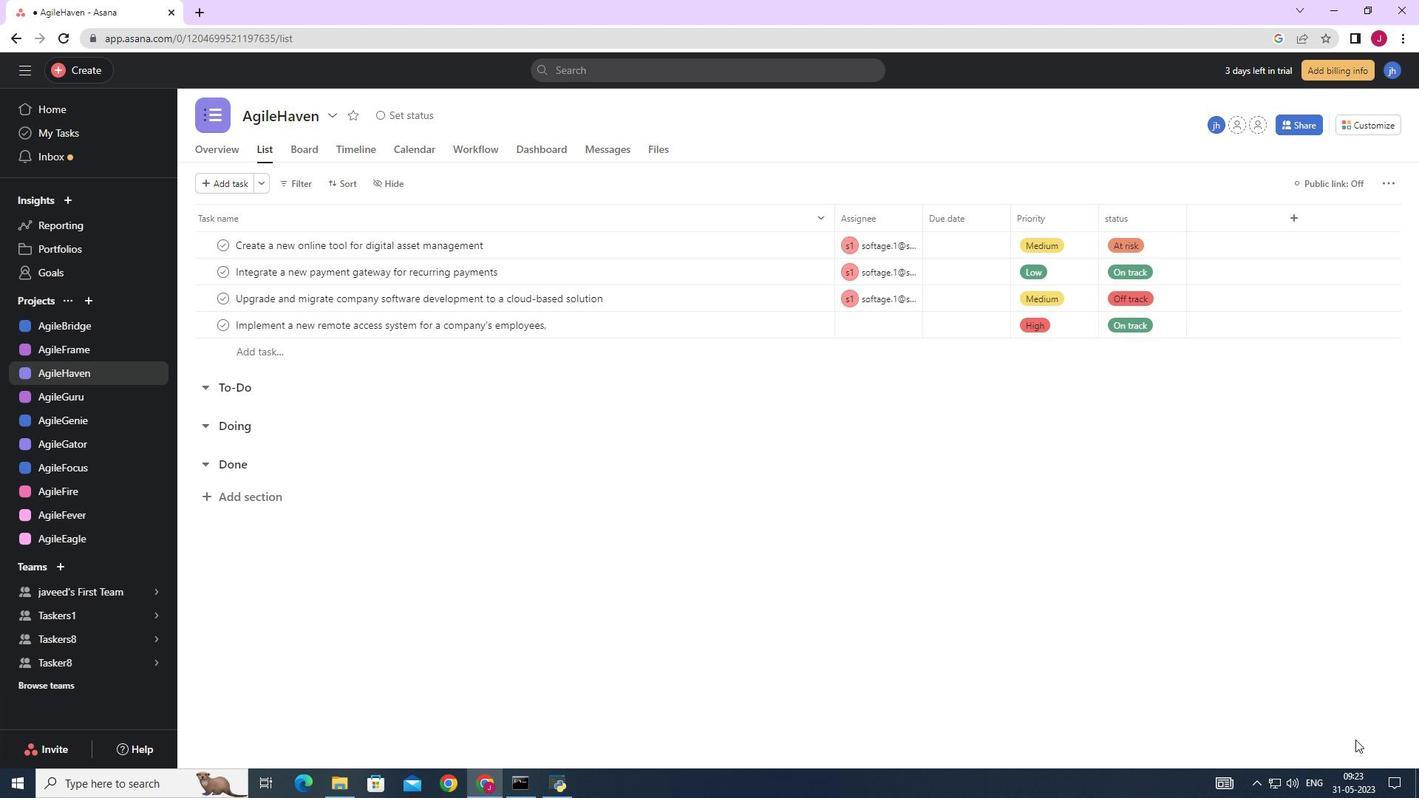 
Action: Mouse pressed left at (1144, 606)
Screenshot: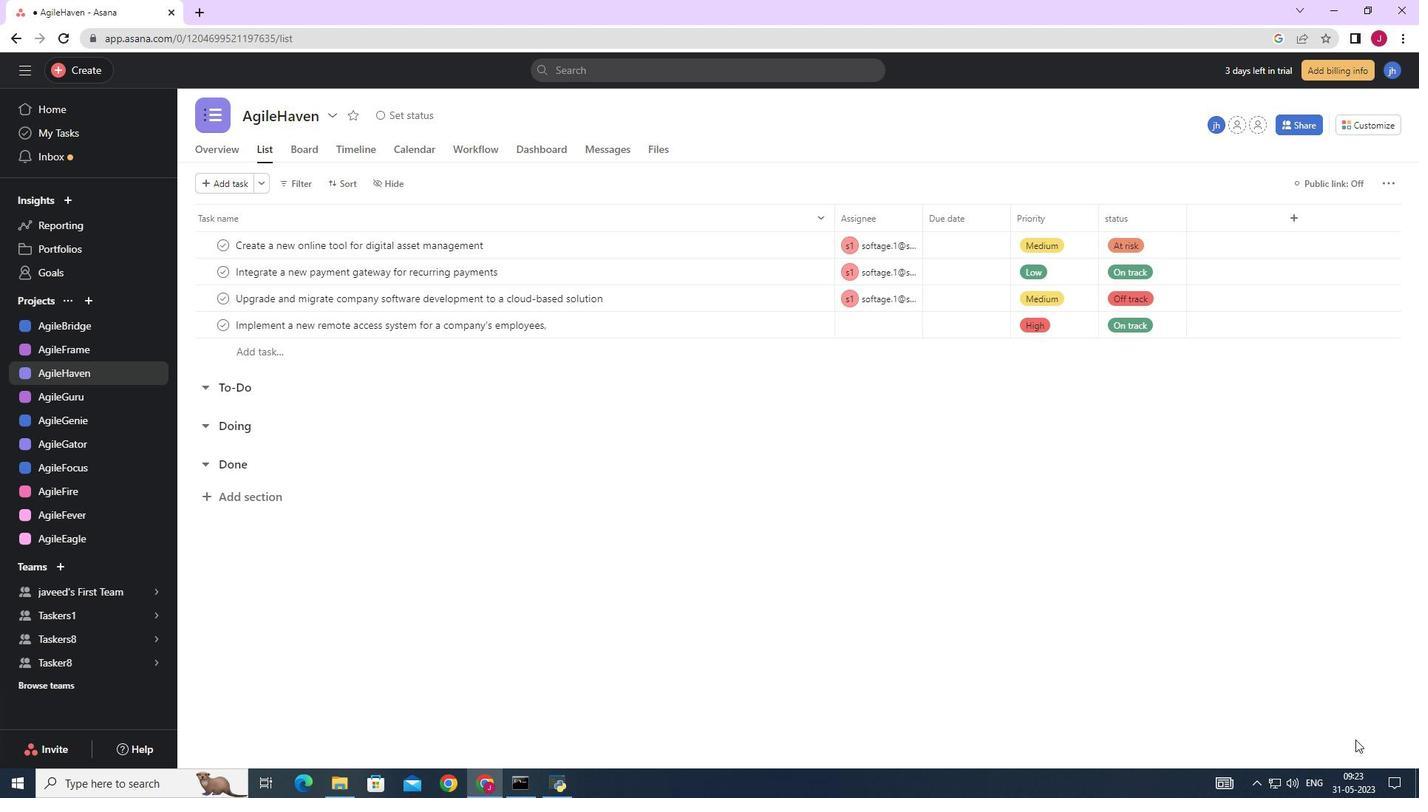
Action: Mouse moved to (1355, 739)
Screenshot: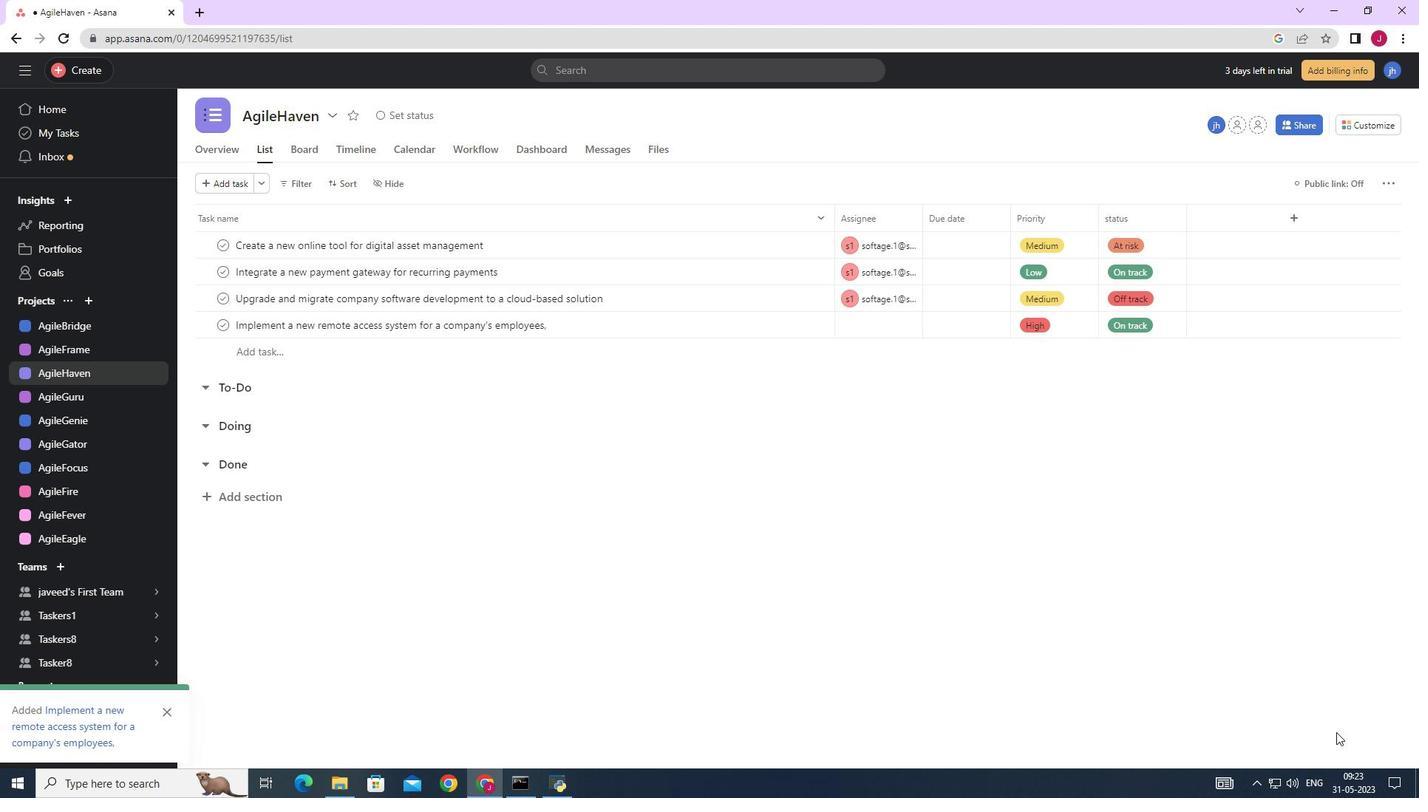 
Action: Mouse pressed left at (1355, 739)
Screenshot: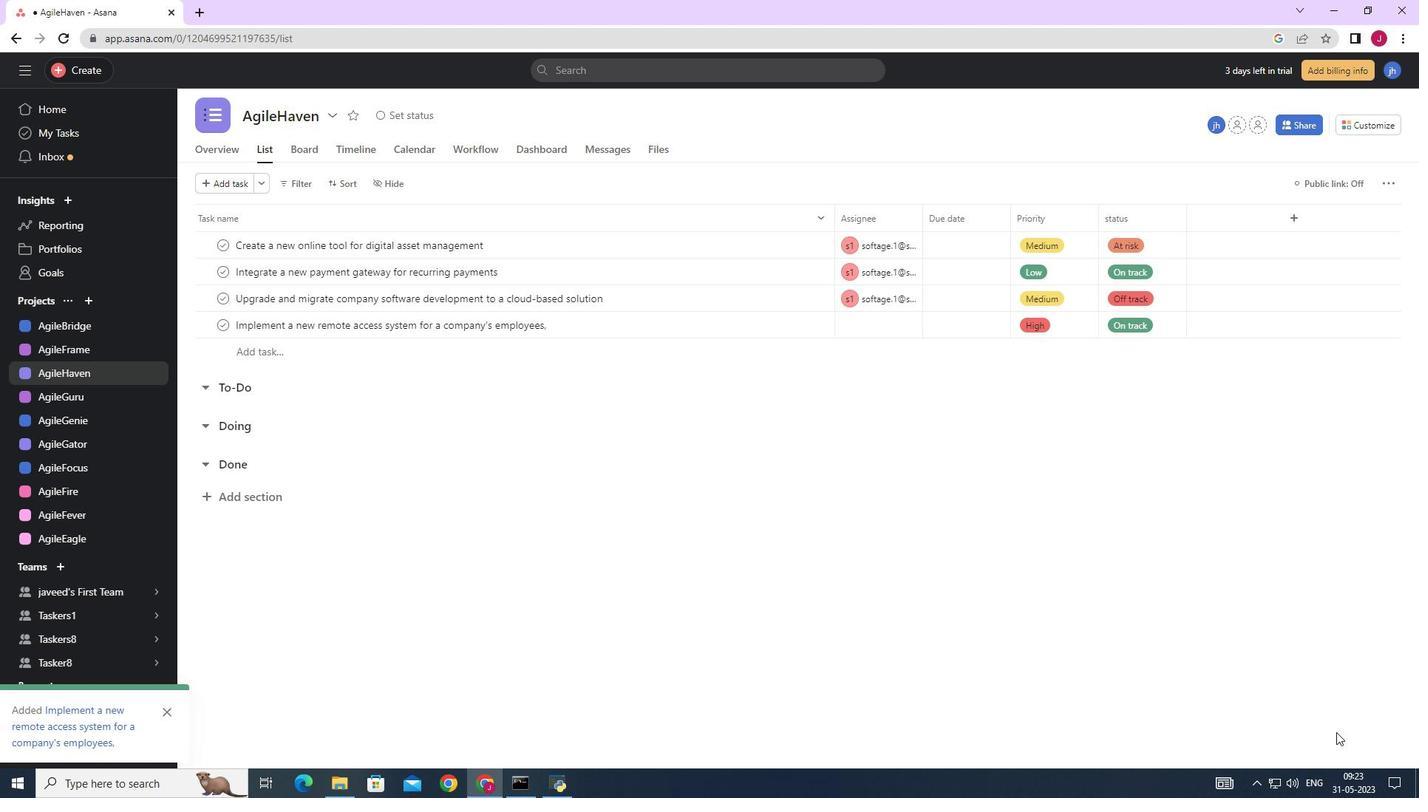 
Action: Mouse moved to (1336, 732)
Screenshot: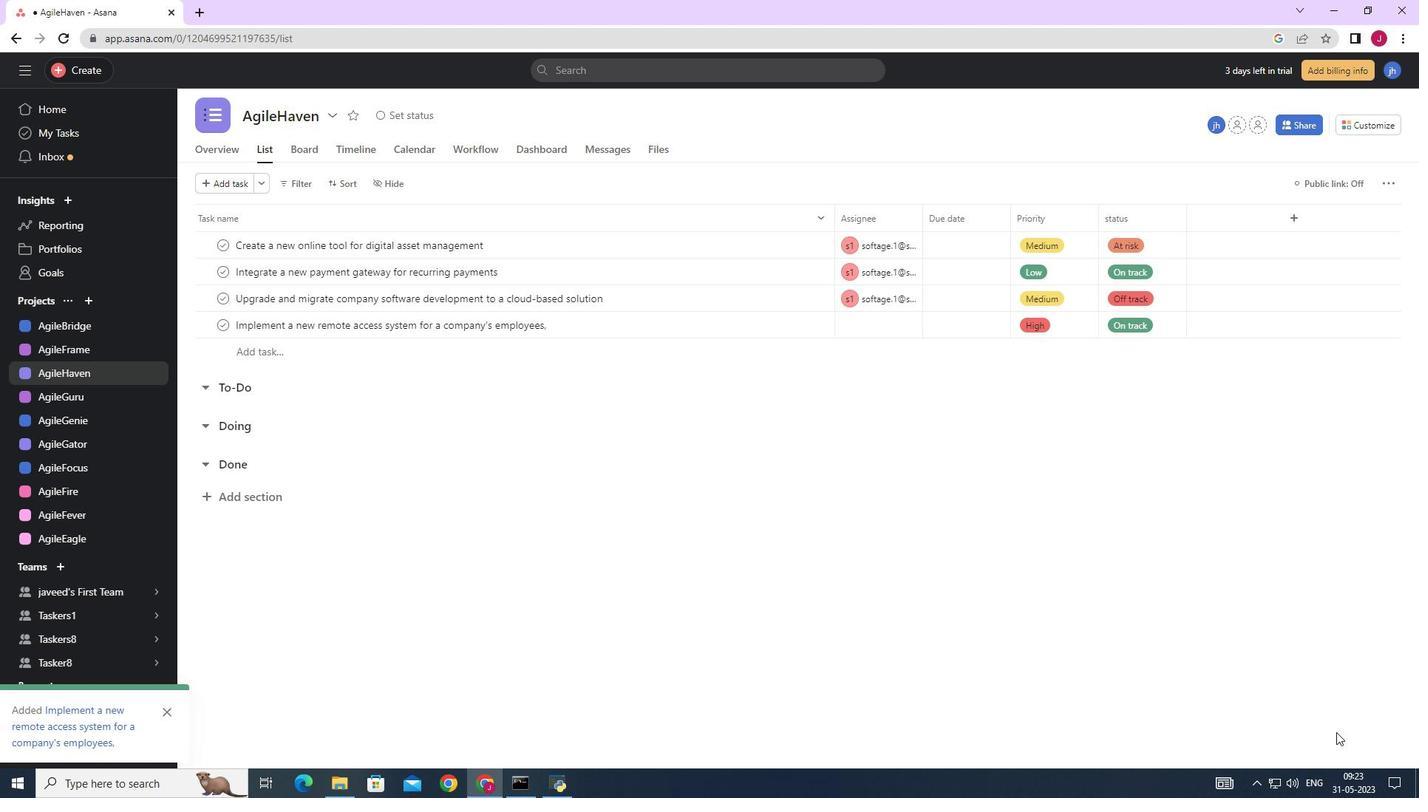 
